 Task: Add an event with the title Lunch and Learn: Effective Presentation Techniques and Storytelling, date '2024/05/25', time 7:30 AM to 9:30 AMand add a description: In addition to the structured activities, the retreat will also include facilitated discussions and workshops on topics such as effective communication, conflict resolution, and fostering a positive team culture. These sessions will provide valuable insights and tools that team members can apply in their day-to-day work environment.Select event color  Graphite . Add location for the event as: 987 Foz do Douro, Porto, Portugal, logged in from the account softage.5@softage.netand send the event invitation to softage.3@softage.net and softage.1@softage.net. Set a reminder for the event Daily
Action: Mouse moved to (57, 153)
Screenshot: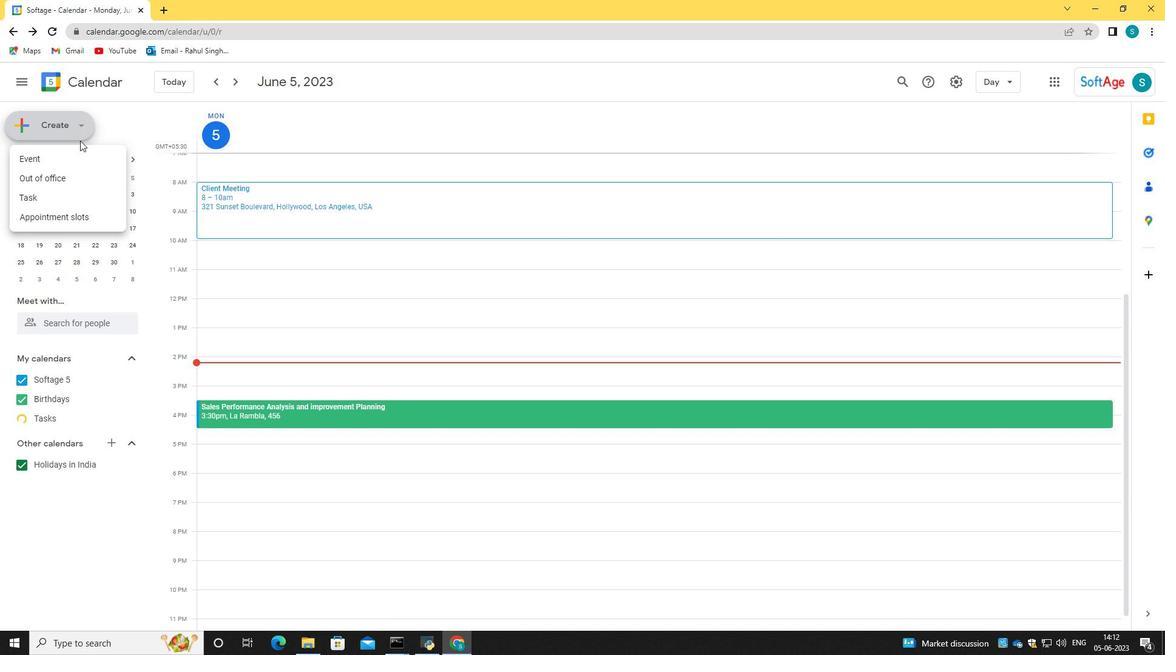 
Action: Mouse pressed left at (57, 153)
Screenshot: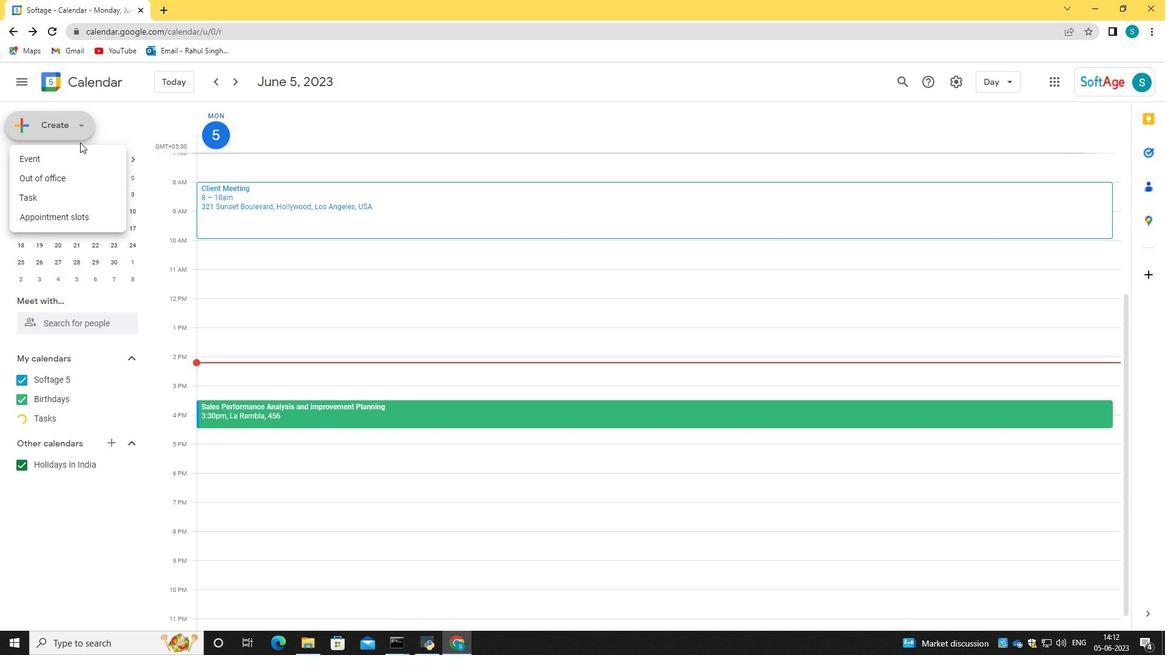 
Action: Mouse moved to (67, 139)
Screenshot: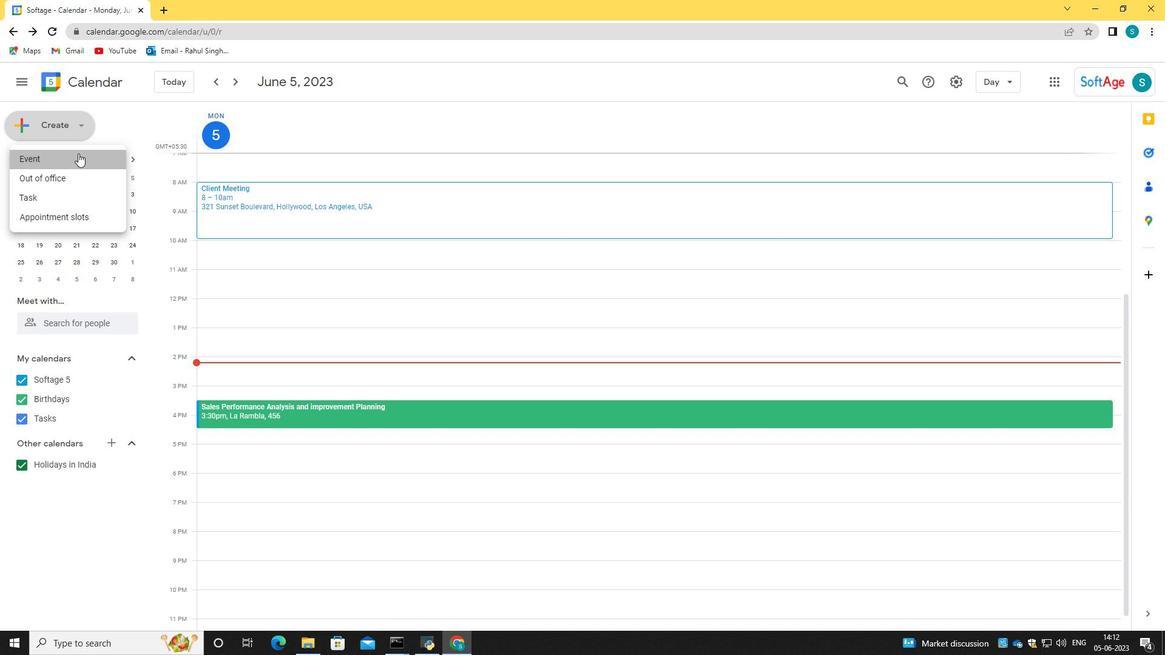 
Action: Mouse pressed left at (67, 139)
Screenshot: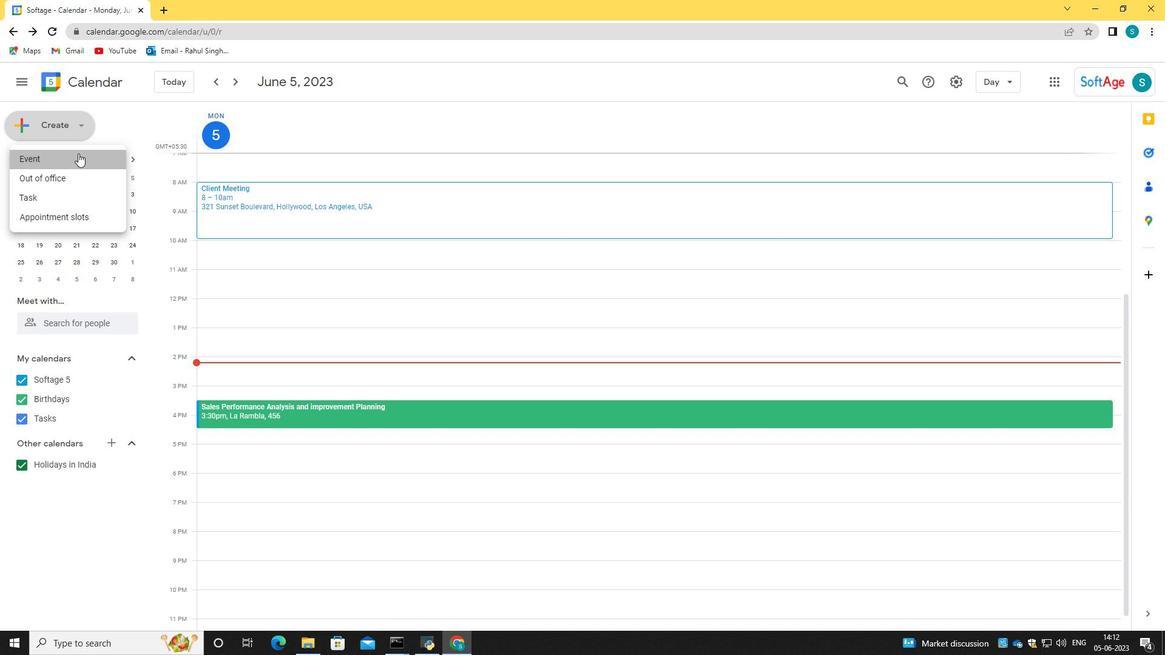 
Action: Mouse moved to (70, 159)
Screenshot: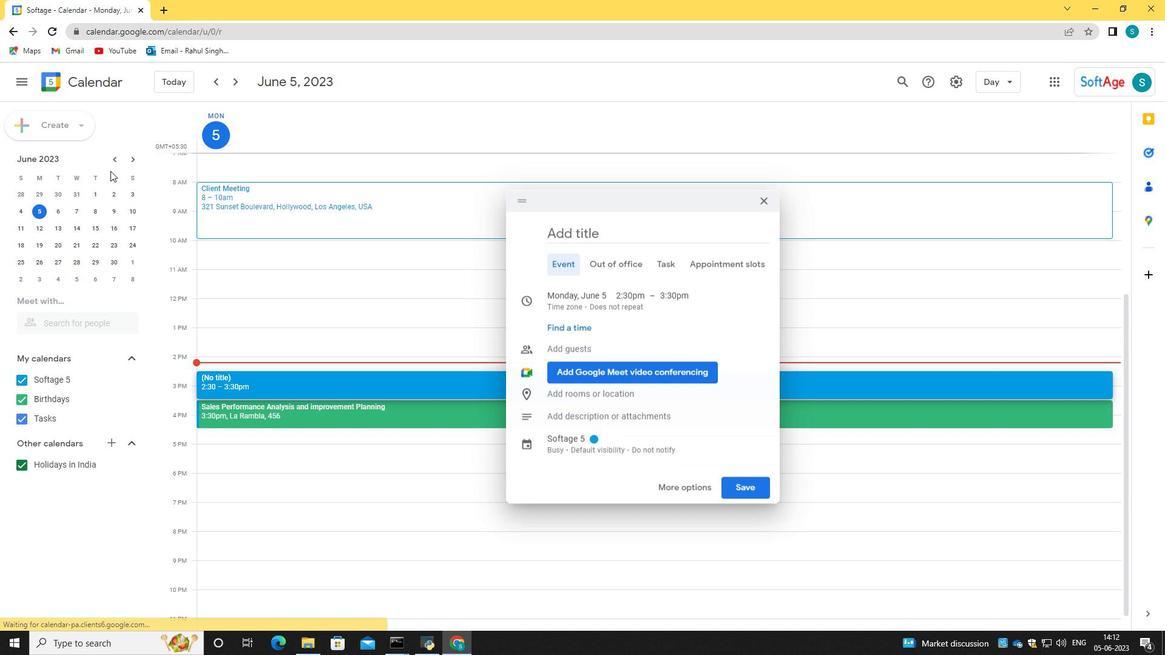 
Action: Mouse pressed left at (70, 159)
Screenshot: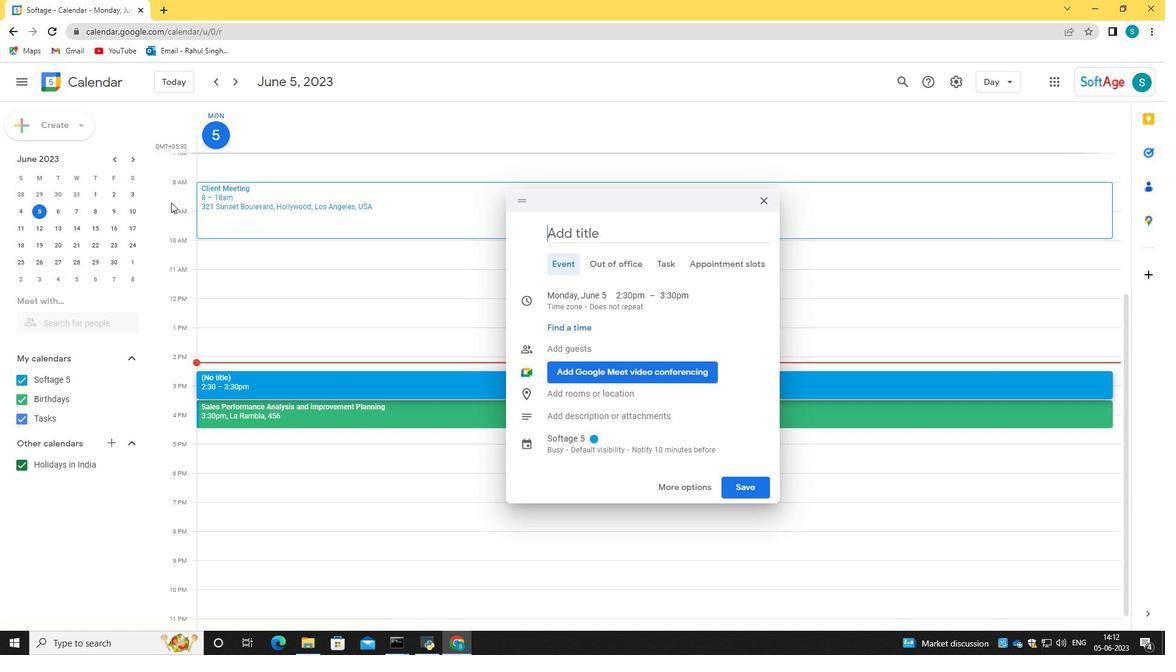 
Action: Mouse moved to (77, 126)
Screenshot: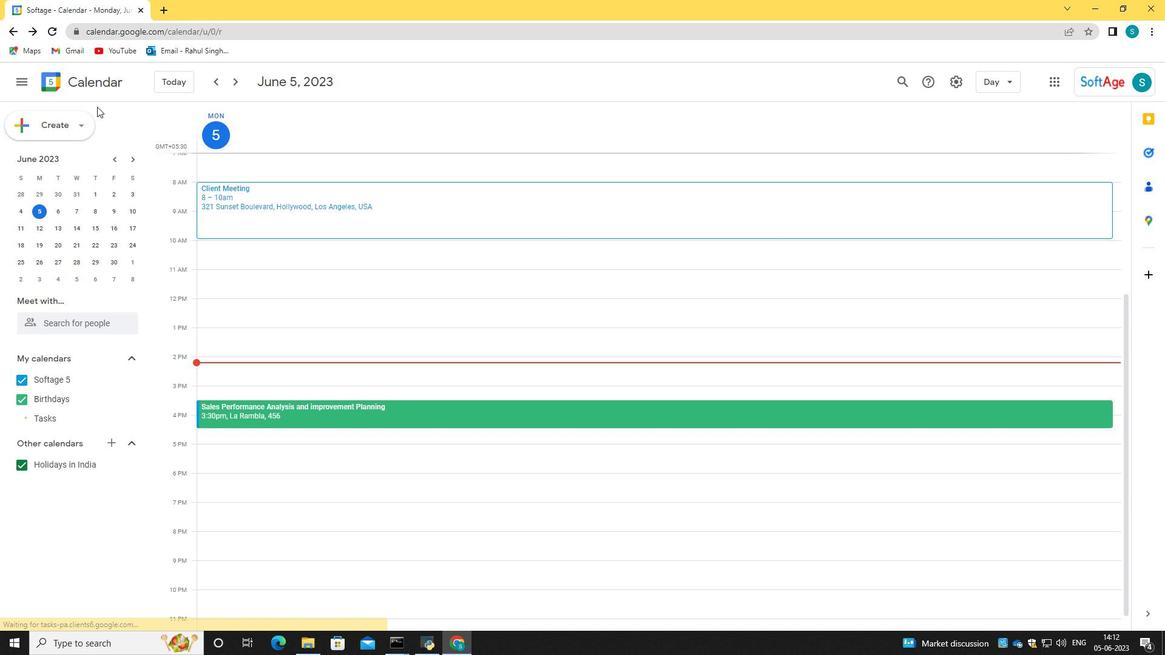 
Action: Mouse pressed left at (77, 126)
Screenshot: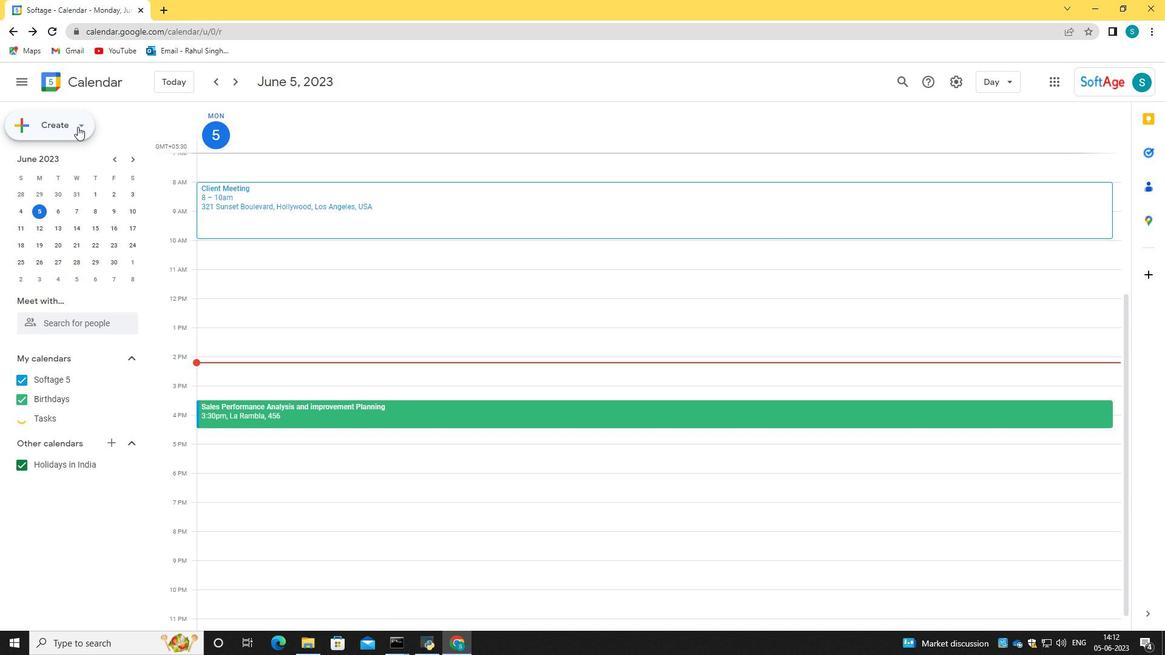 
Action: Mouse moved to (78, 153)
Screenshot: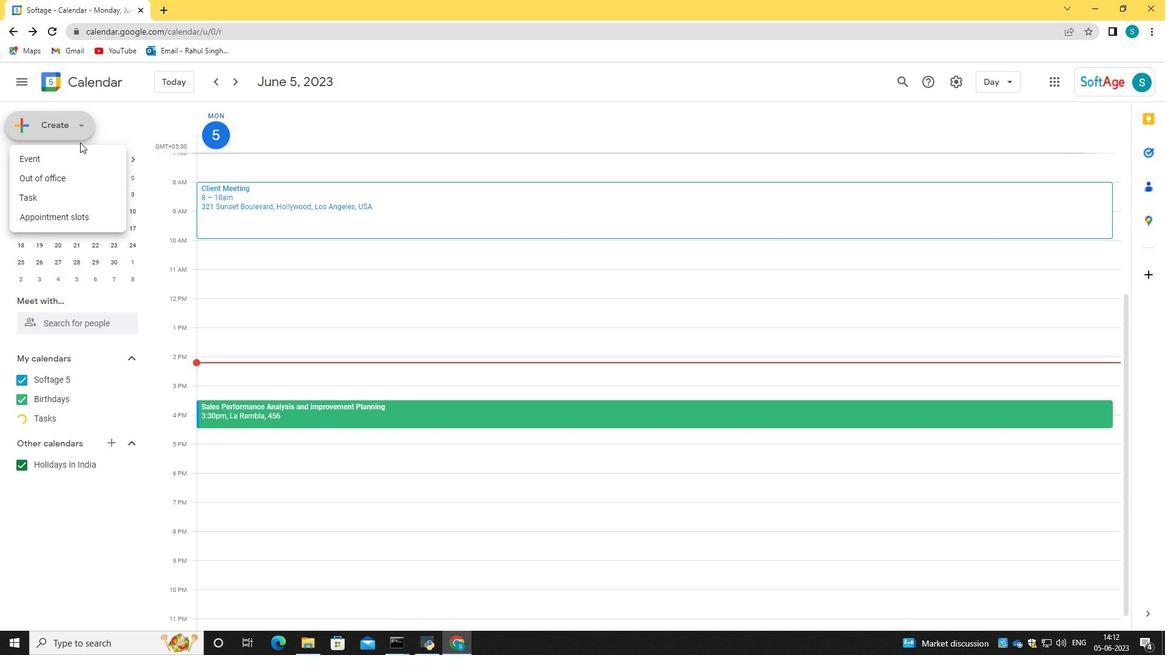 
Action: Mouse pressed left at (78, 153)
Screenshot: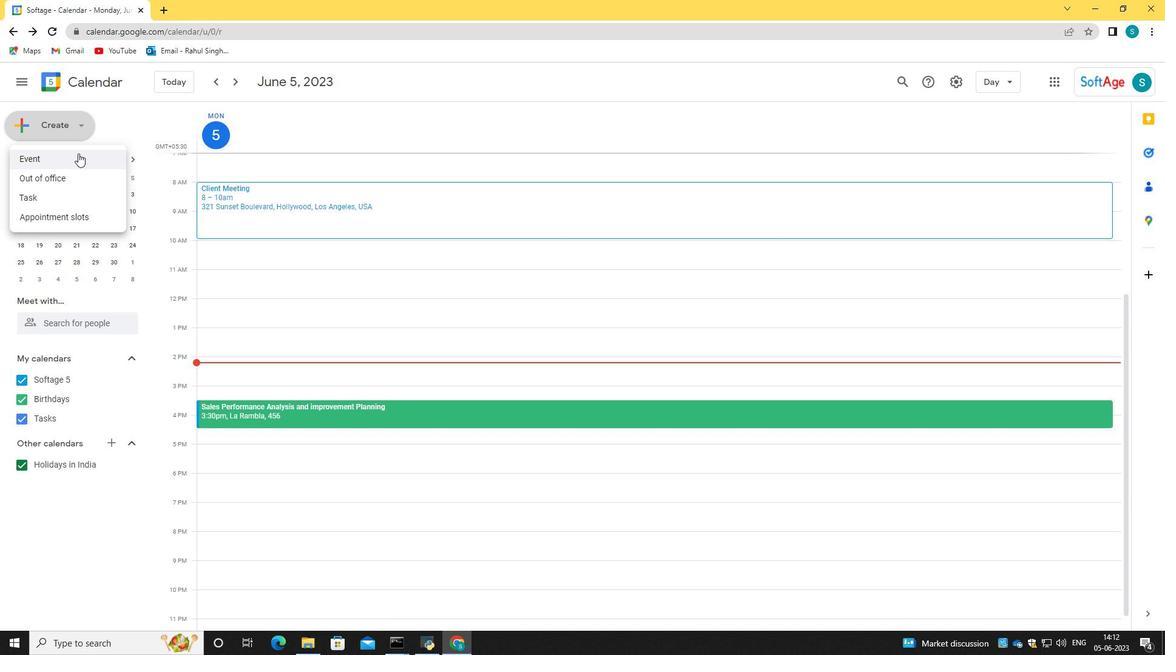 
Action: Mouse moved to (679, 492)
Screenshot: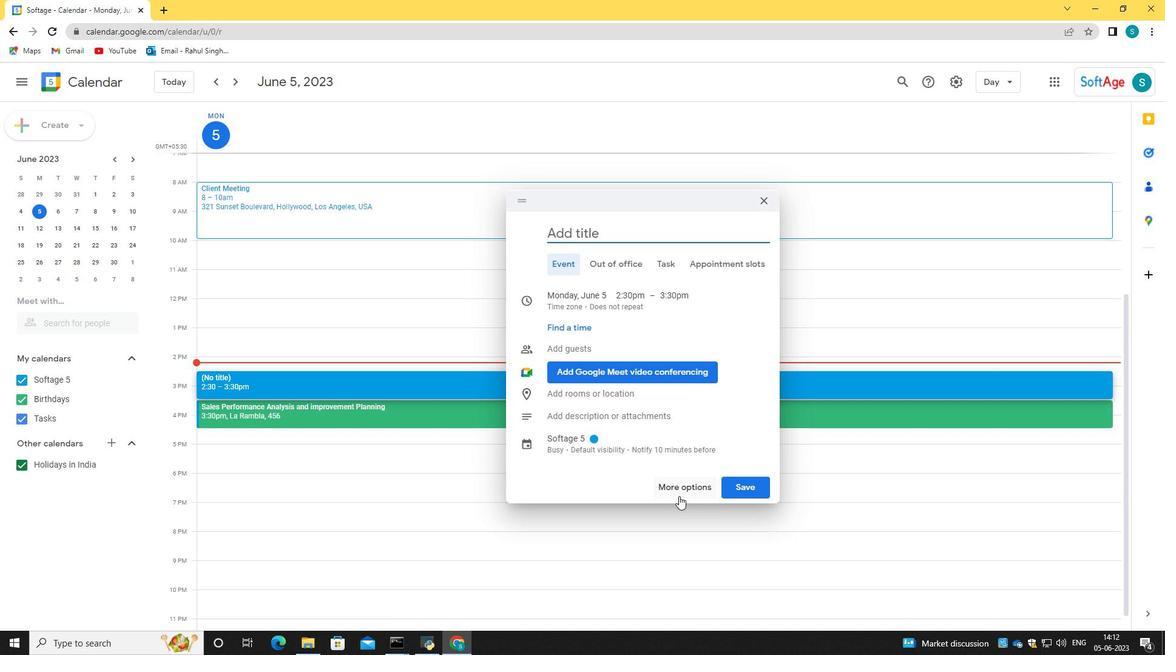 
Action: Mouse pressed left at (679, 492)
Screenshot: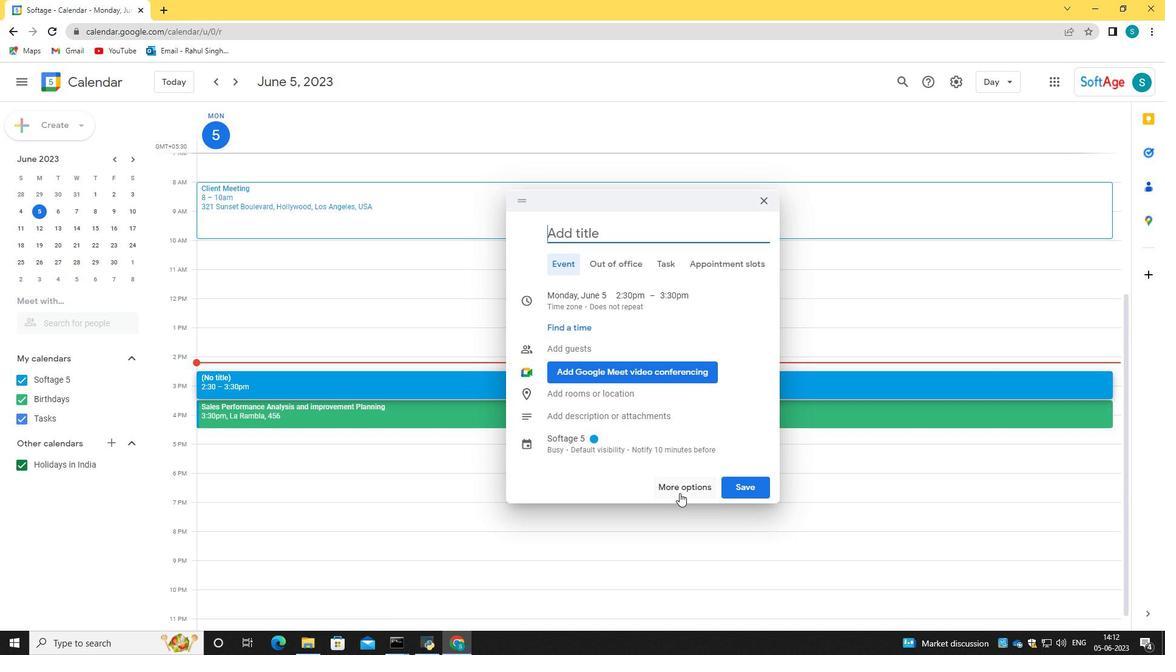 
Action: Mouse moved to (191, 87)
Screenshot: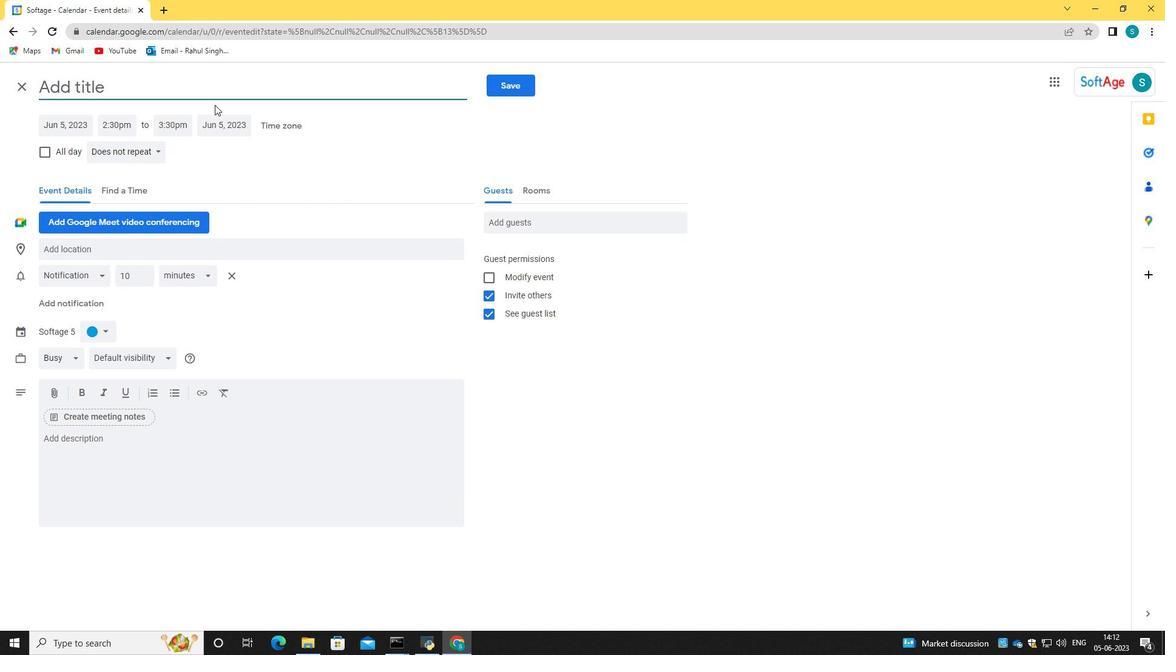 
Action: Mouse pressed left at (191, 87)
Screenshot: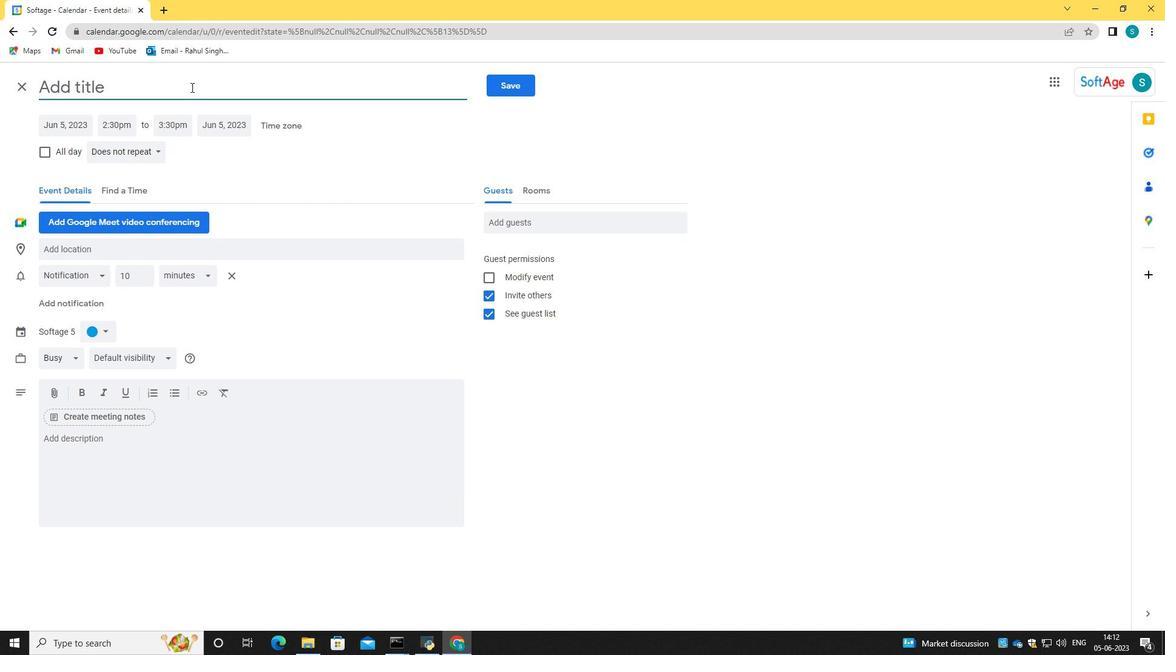 
Action: Key pressed <Key.caps_lock>L<Key.caps_lock>unch<Key.space>and<Key.space><Key.caps_lock>L<Key.caps_lock>earn<Key.shift_r>:<Key.space><Key.caps_lock>E<Key.caps_lock>ffective<Key.space><Key.caps_lock>P<Key.caps_lock>resentation<Key.space><Key.caps_lock>T<Key.caps_lock>echniques<Key.space>and<Key.space><Key.caps_lock>ST<Key.backspace><Key.caps_lock>torytelling
Screenshot: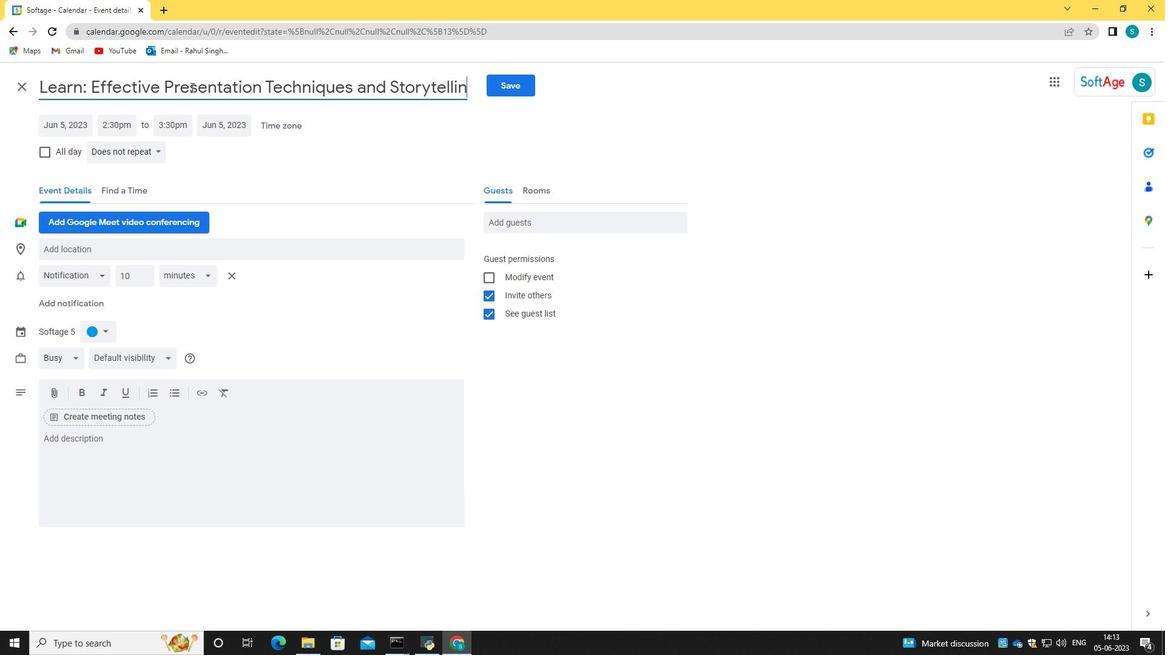 
Action: Mouse moved to (57, 121)
Screenshot: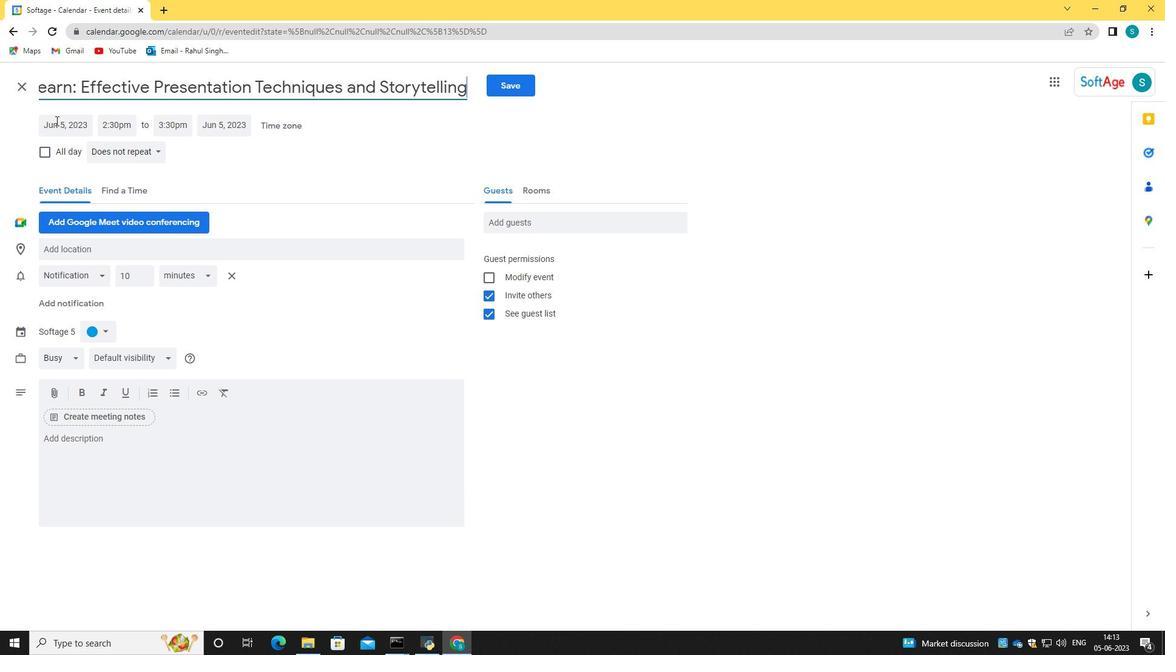 
Action: Mouse pressed left at (57, 121)
Screenshot: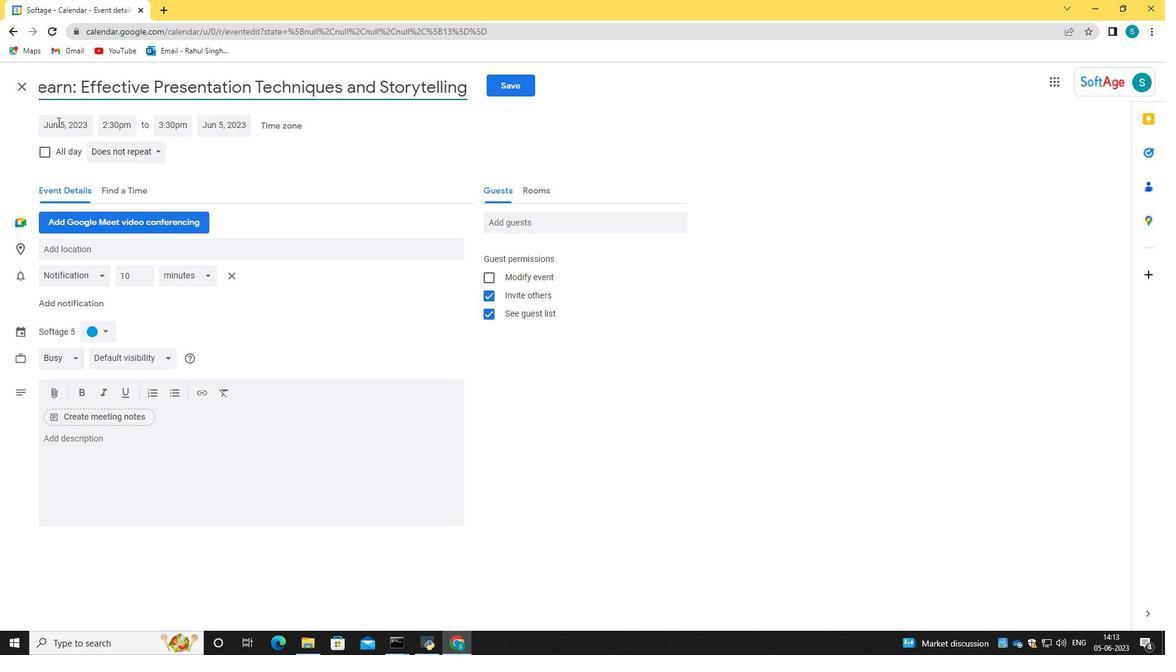 
Action: Key pressed 2024/05/25<Key.tab>07<Key.shift_r>:30<Key.space>am<Key.tab>09<Key.shift_r>:30<Key.space>am
Screenshot: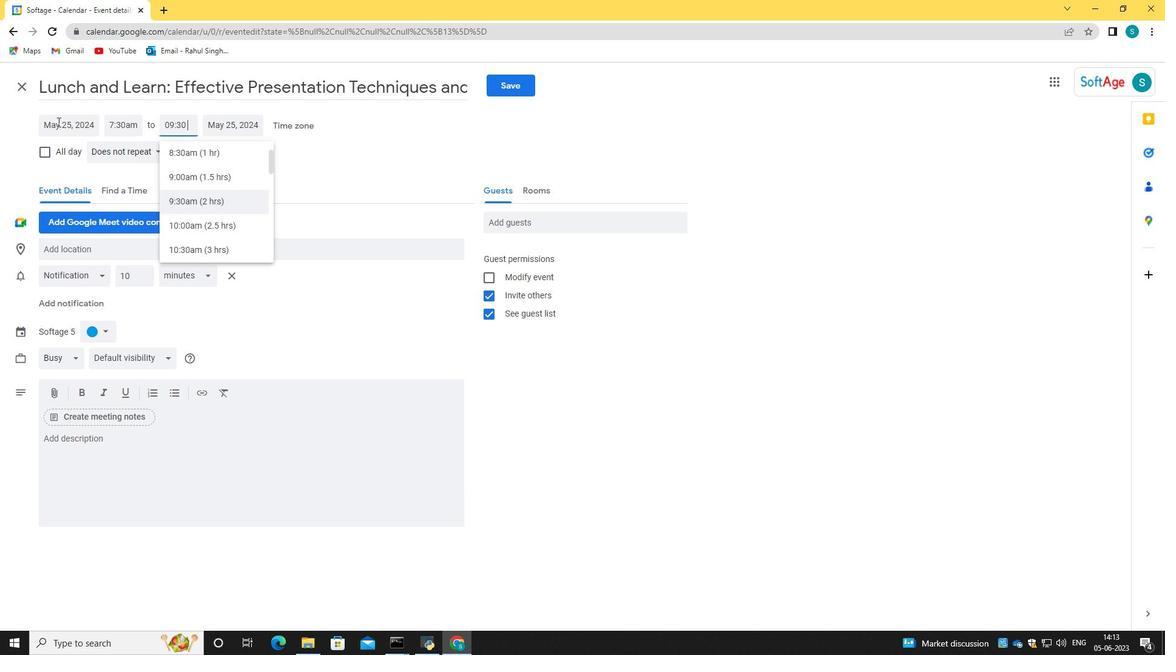 
Action: Mouse moved to (209, 206)
Screenshot: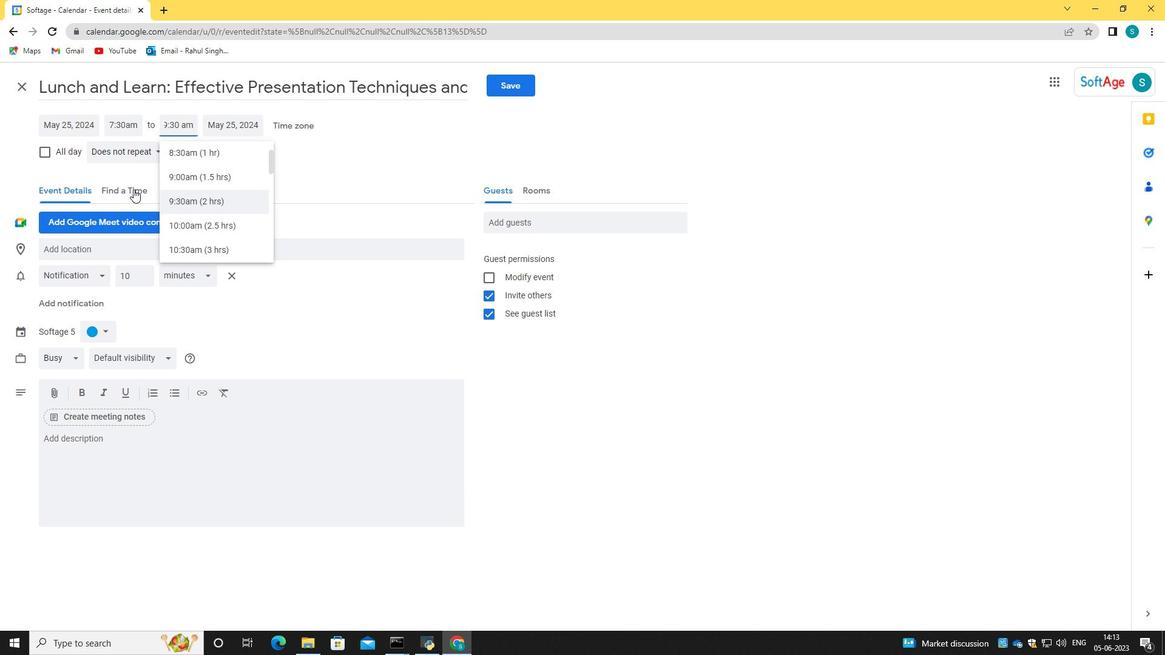 
Action: Mouse pressed left at (209, 206)
Screenshot: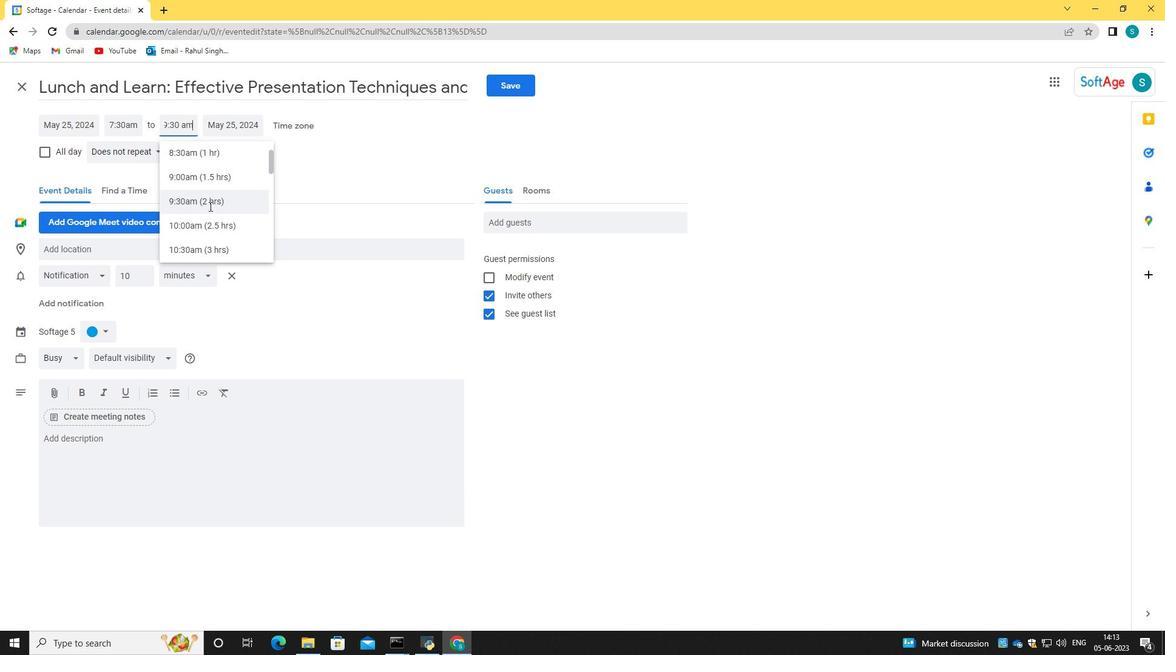 
Action: Mouse moved to (282, 149)
Screenshot: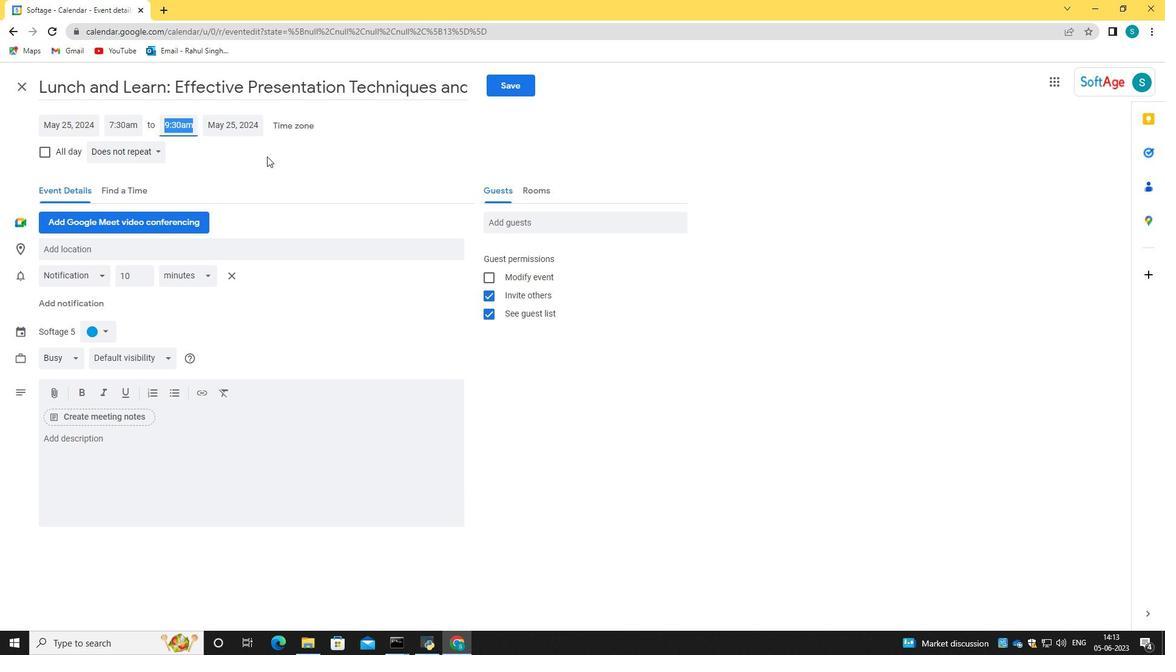 
Action: Mouse pressed left at (282, 149)
Screenshot: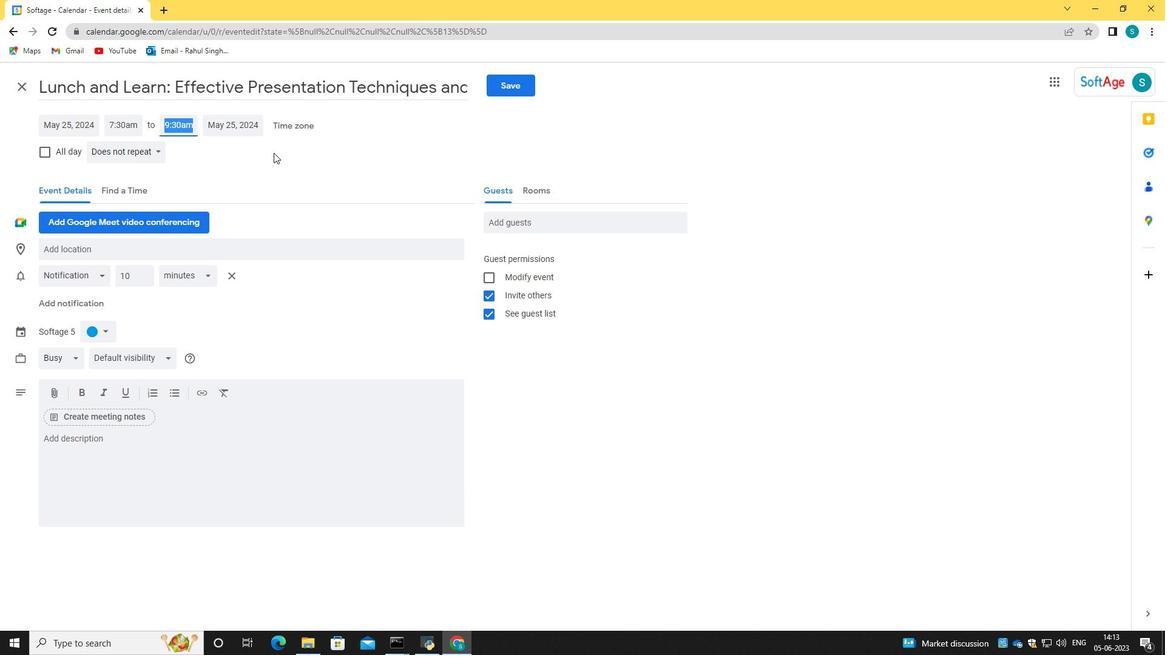 
Action: Mouse moved to (159, 483)
Screenshot: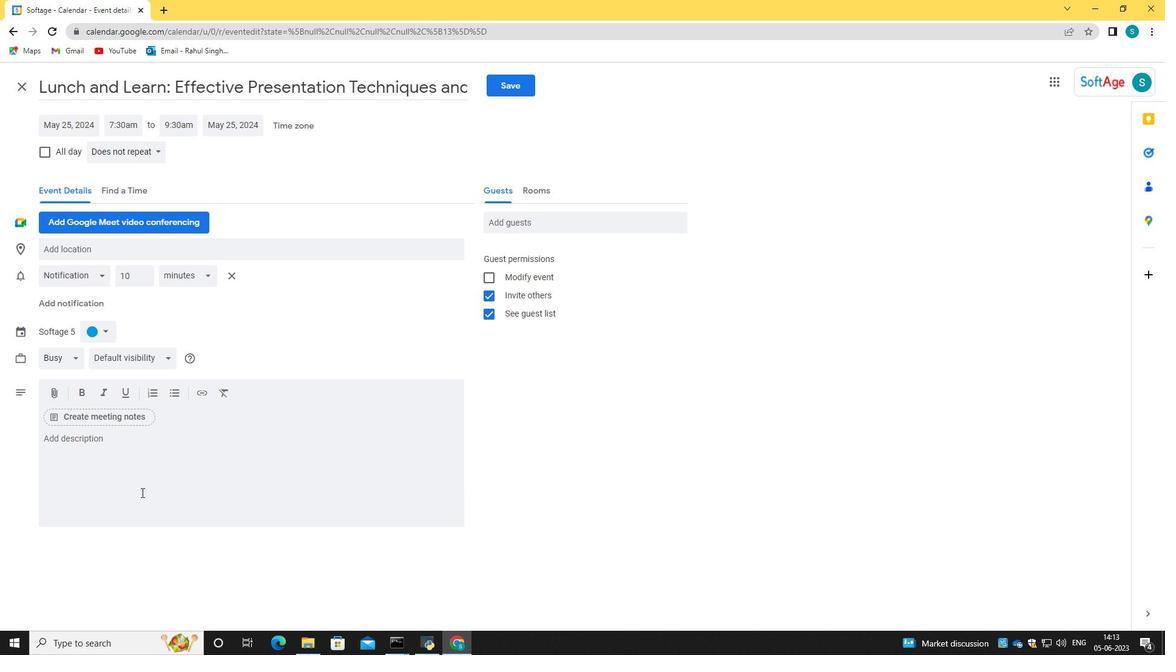 
Action: Mouse pressed left at (159, 483)
Screenshot: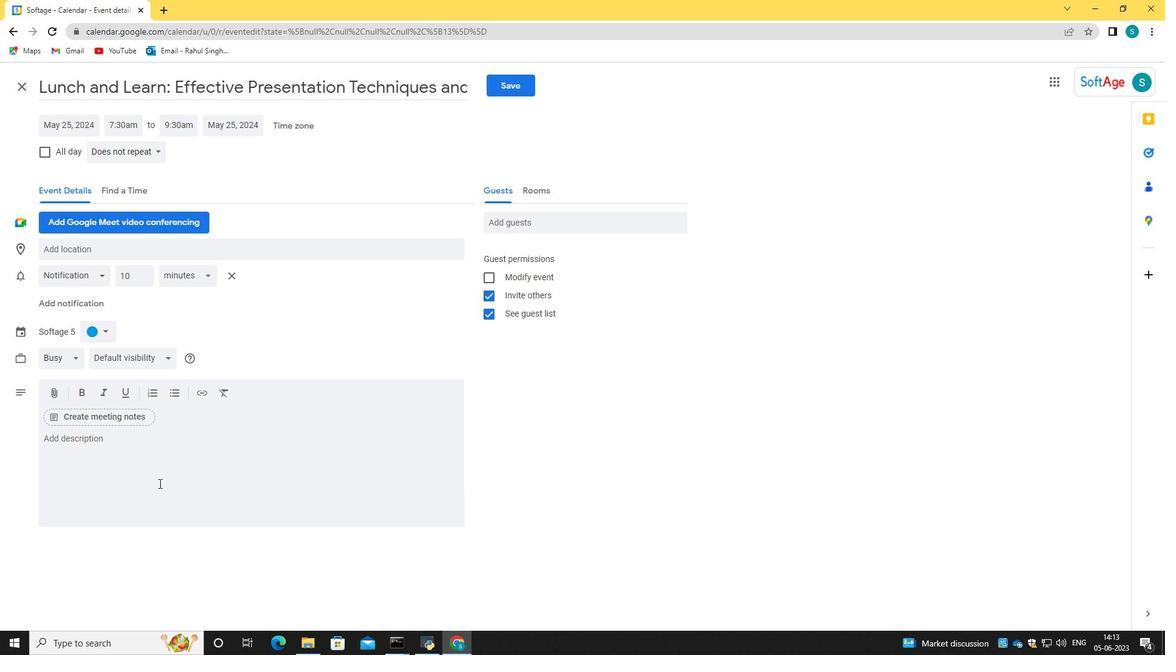 
Action: Key pressed <Key.caps_lock><Key.caps_lock>i<Key.caps_lock><Key.backspace>I<Key.caps_lock>n<Key.space>addition<Key.space><Key.space>to<Key.space>the<Key.space>stu<Key.backspace>ructured<Key.space>activities<Key.space><Key.backspace>,<Key.space>the<Key.space>retreat<Key.space>will<Key.space>also<Key.space>include<Key.space>facilitated<Key.space>discussion<Key.space>and<Key.space>workshop<Key.space>on<Key.space>topics<Key.space>such<Key.space>as<Key.space>effective<Key.space>communication,<Key.space>conflict<Key.space>resolution,<Key.space>and<Key.space>fostering<Key.space>a<Key.space>posti<Key.backspace><Key.backspace>itive<Key.space>team<Key.space>culture.<Key.space><Key.caps_lock>T<Key.caps_lock>hese<Key.space>session<Key.space>will<Key.space>provide<Key.space>valueable<Key.space>insi<Key.backspace><Key.backspace><Key.backspace><Key.backspace><Key.backspace><Key.backspace><Key.backspace><Key.backspace><Key.backspace><Key.backspace>able<Key.space>insights<Key.space>and<Key.space>tools<Key.space>that<Key.space>team<Key.space>members<Key.space>can<Key.space><Key.space>applu<Key.space>in<Key.space><Key.backspace><Key.backspace><Key.backspace><Key.backspace><Key.backspace>y<Key.space>in<Key.space>their<Key.space>day<Key.space>to<Key.space>day<Key.space>work<Key.space>environment.
Screenshot: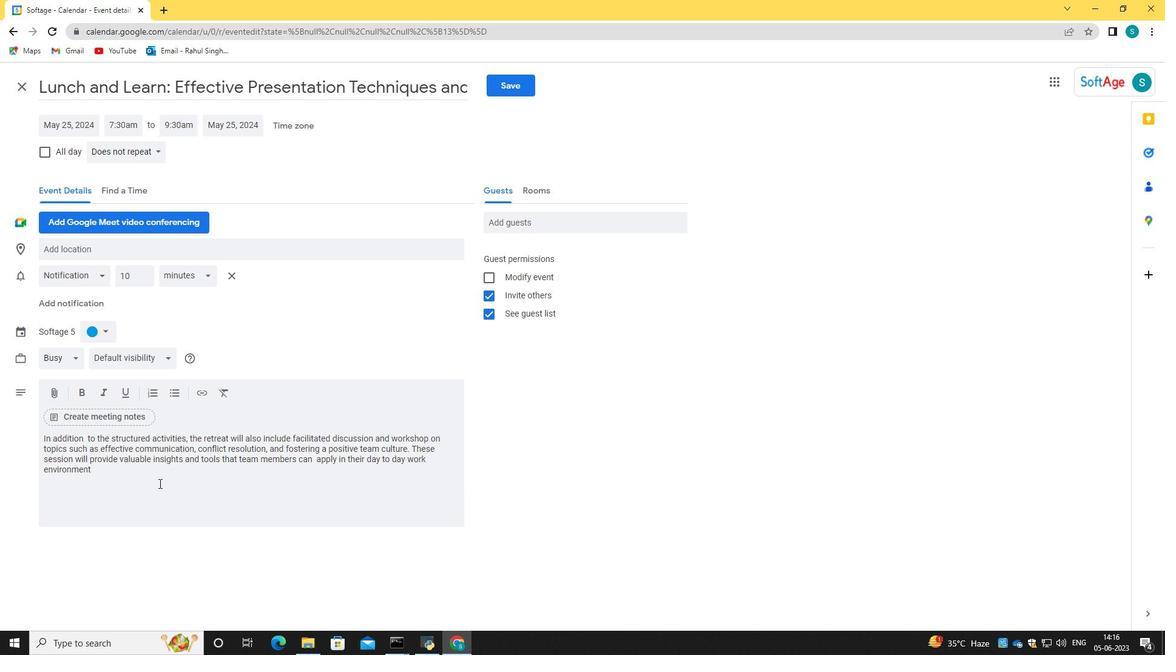 
Action: Mouse moved to (106, 336)
Screenshot: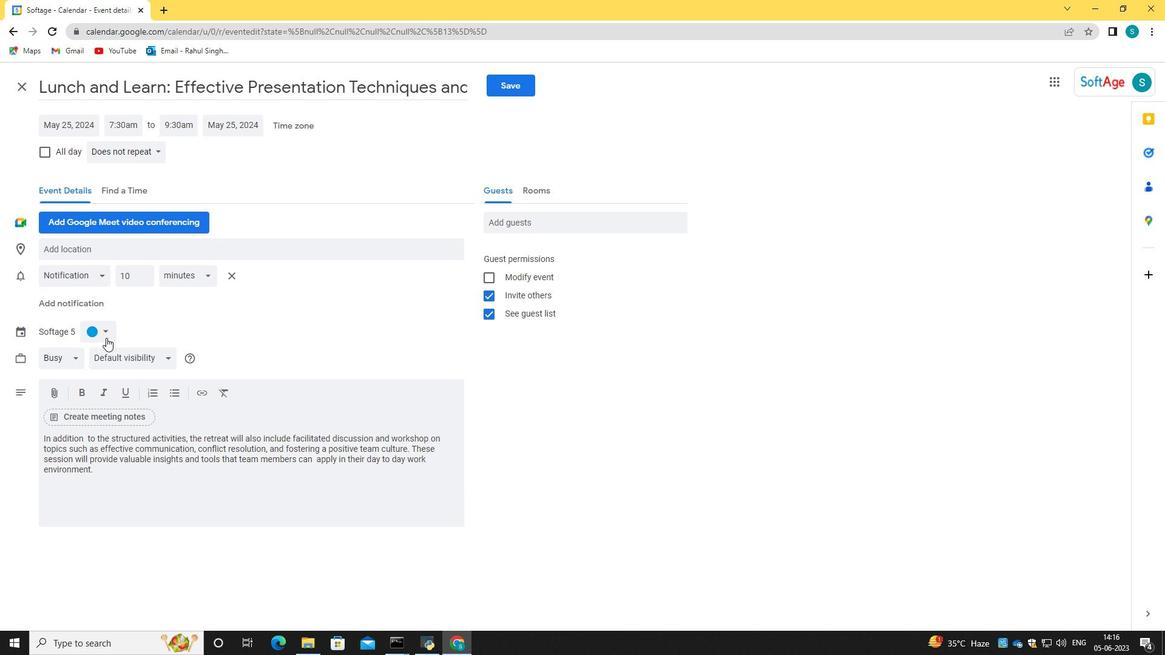 
Action: Mouse pressed left at (106, 336)
Screenshot: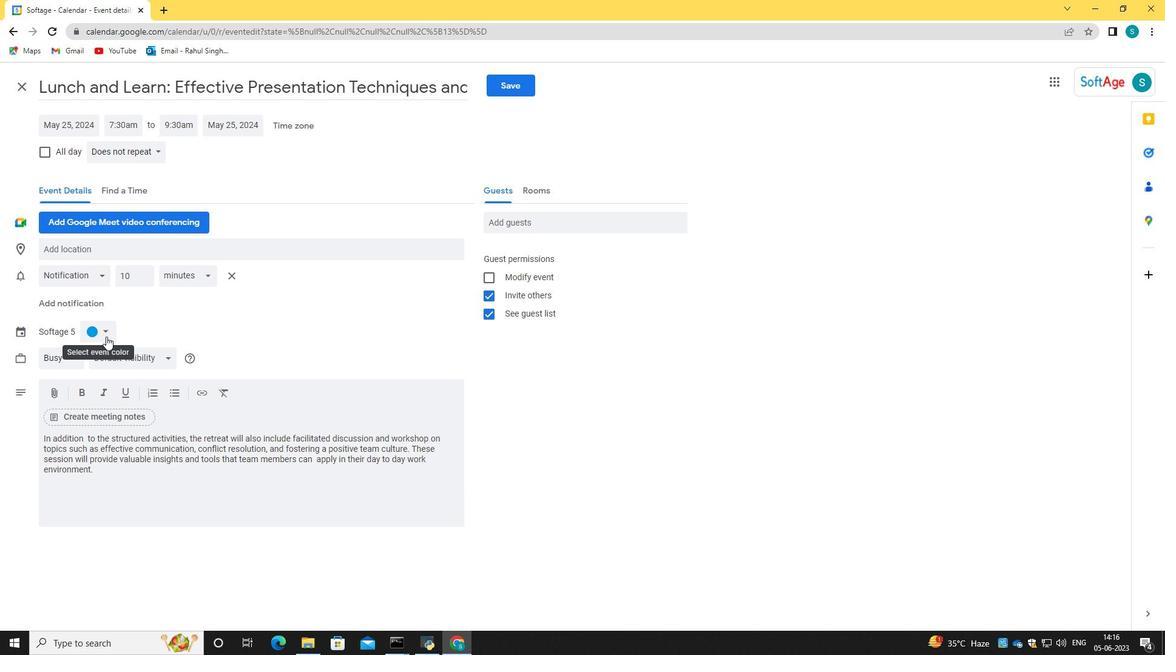 
Action: Mouse moved to (85, 404)
Screenshot: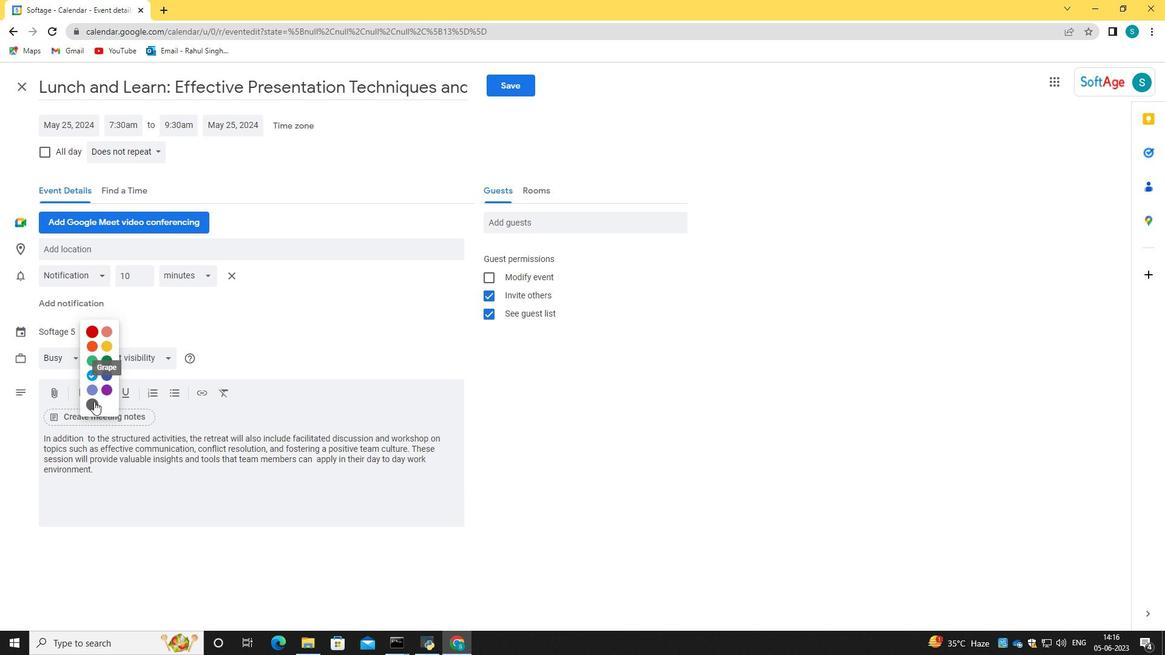 
Action: Mouse pressed left at (85, 404)
Screenshot: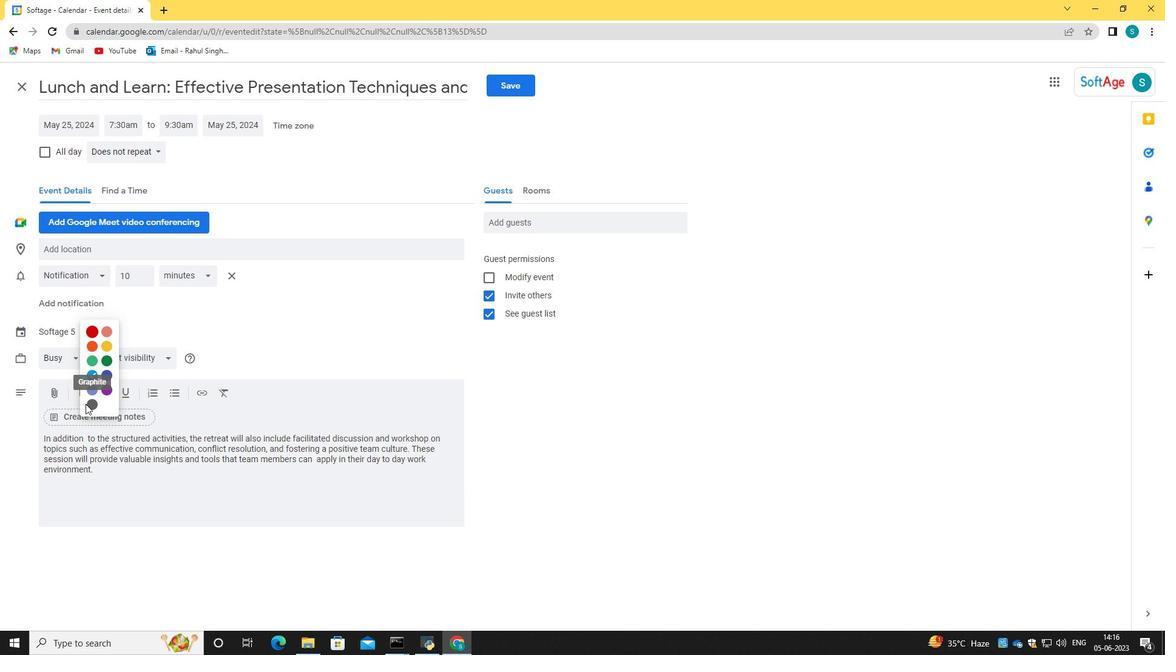 
Action: Mouse moved to (94, 407)
Screenshot: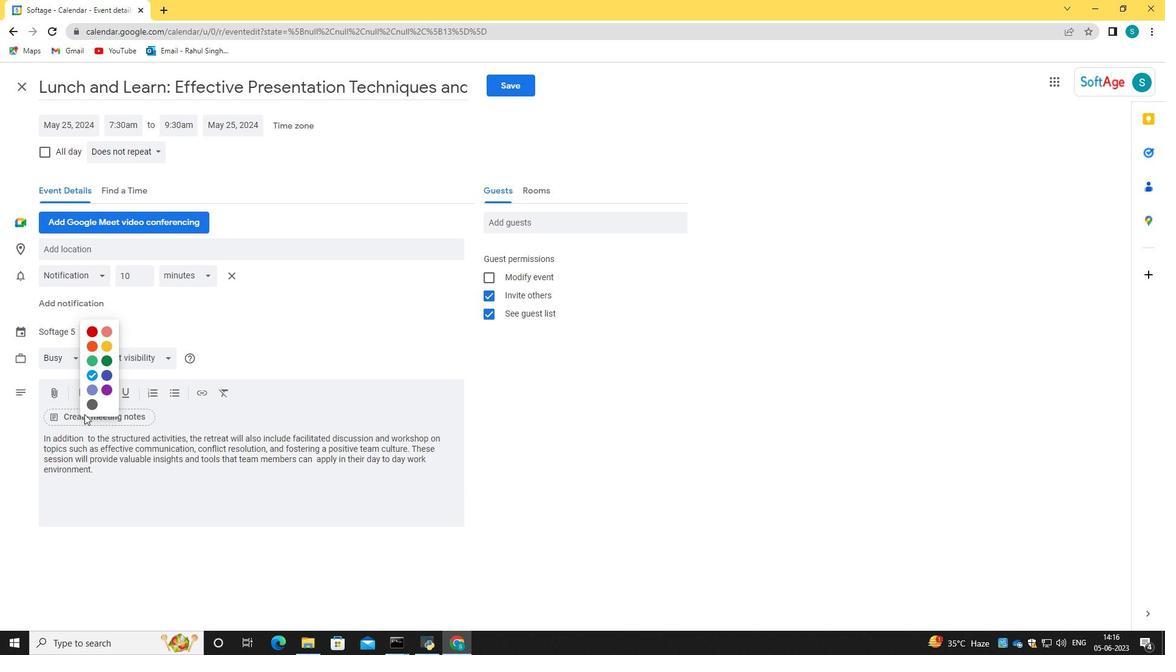 
Action: Mouse pressed left at (94, 407)
Screenshot: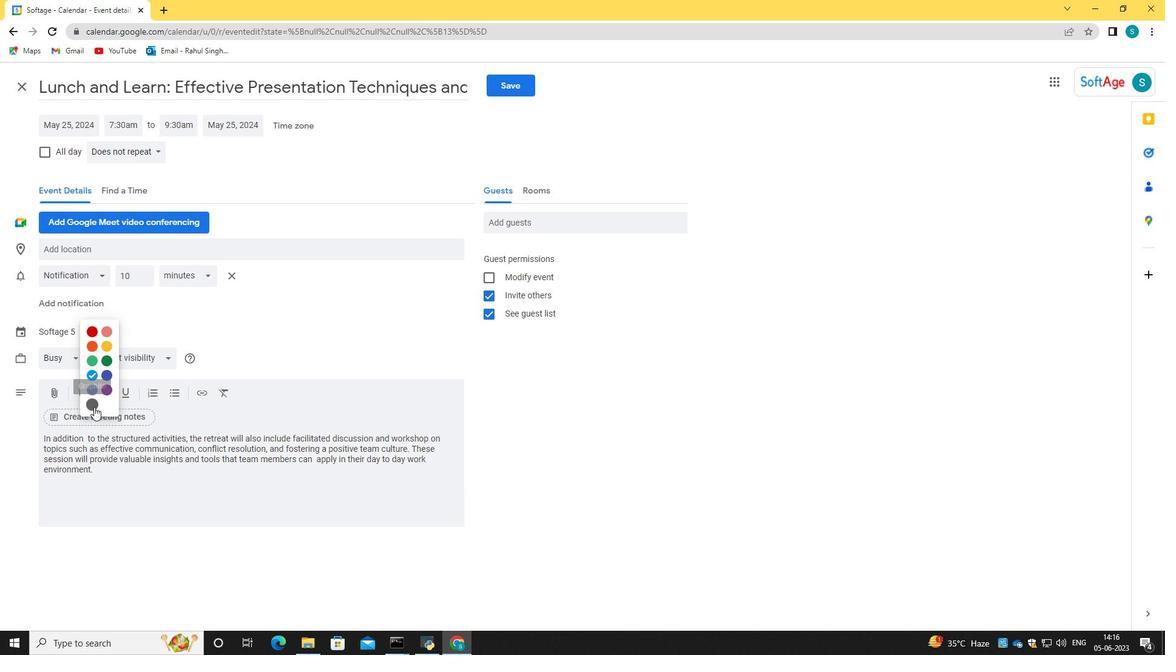 
Action: Mouse moved to (133, 249)
Screenshot: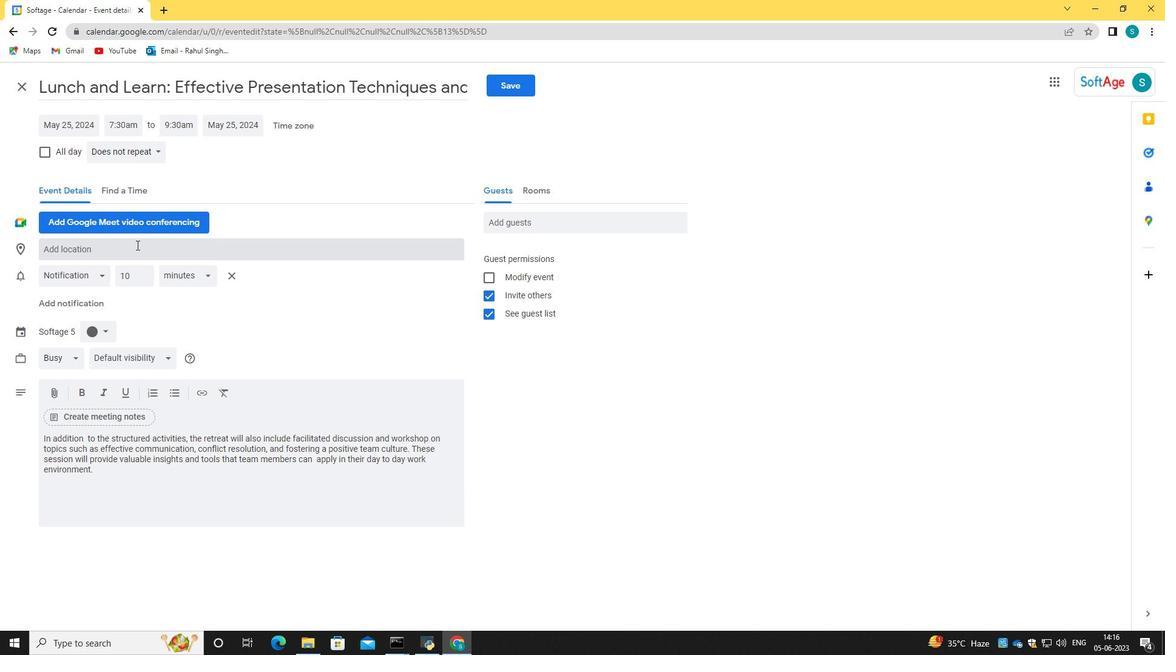 
Action: Mouse pressed left at (133, 249)
Screenshot: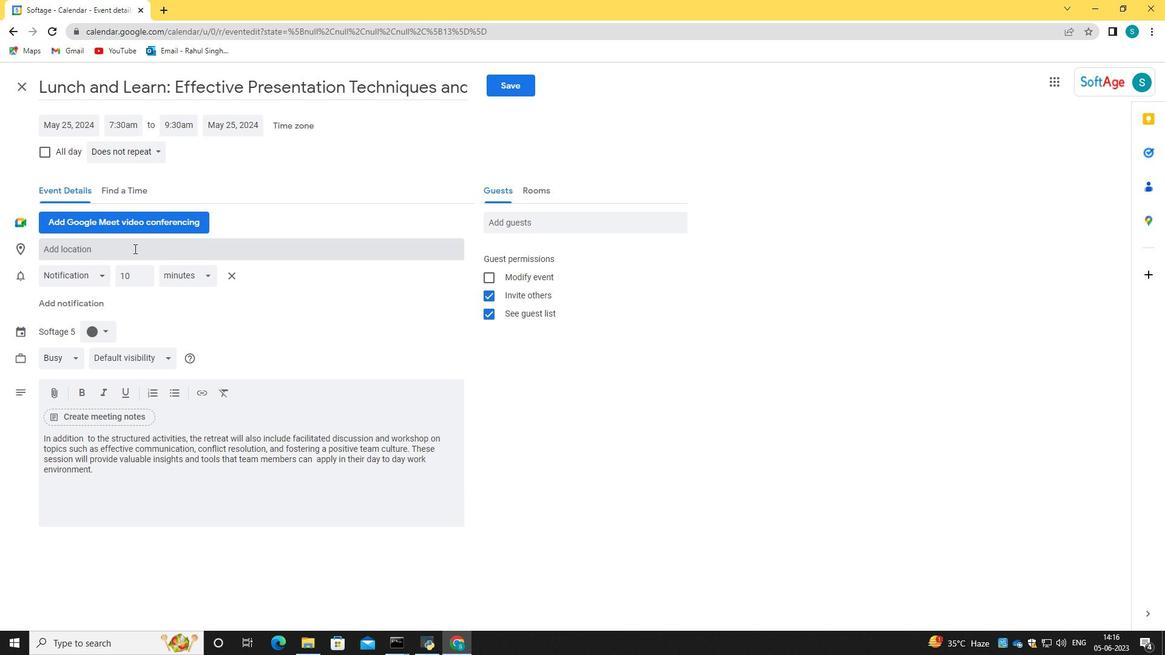 
Action: Key pressed 987<Key.space><Key.caps_lock>F<Key.caps_lock>oz<Key.space>do<Key.space><Key.caps_lock>D<Key.caps_lock>ouro,<Key.space><Key.caps_lock>P<Key.caps_lock>orto,<Key.space><Key.caps_lock>P<Key.caps_lock>ortugal<Key.enter>
Screenshot: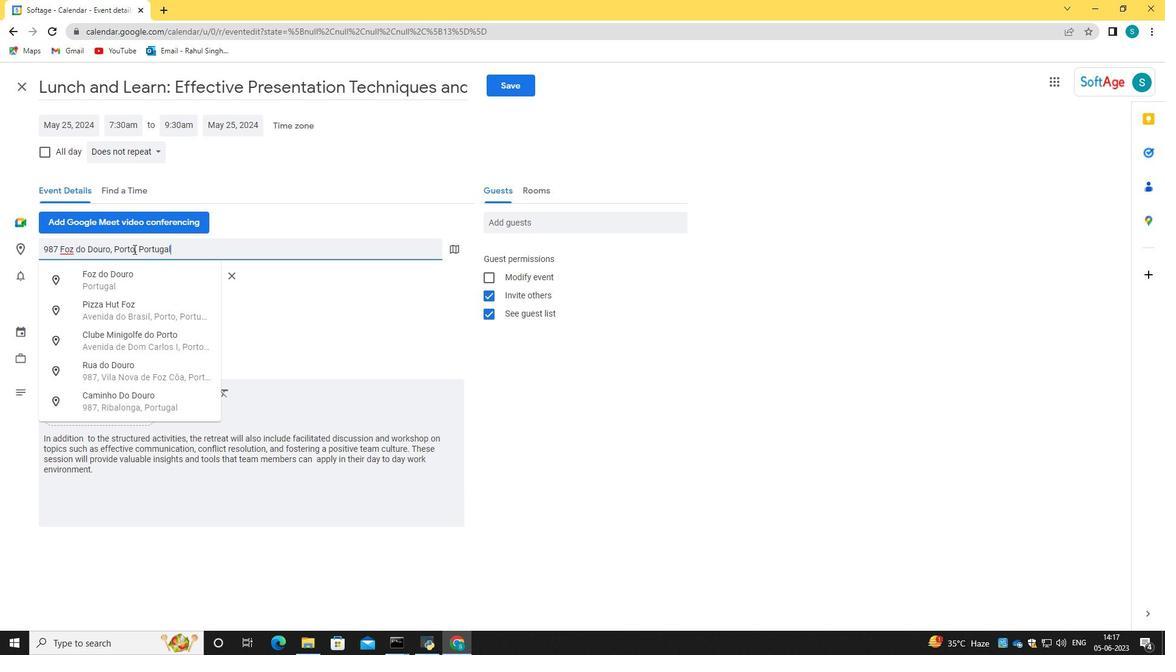 
Action: Mouse moved to (532, 226)
Screenshot: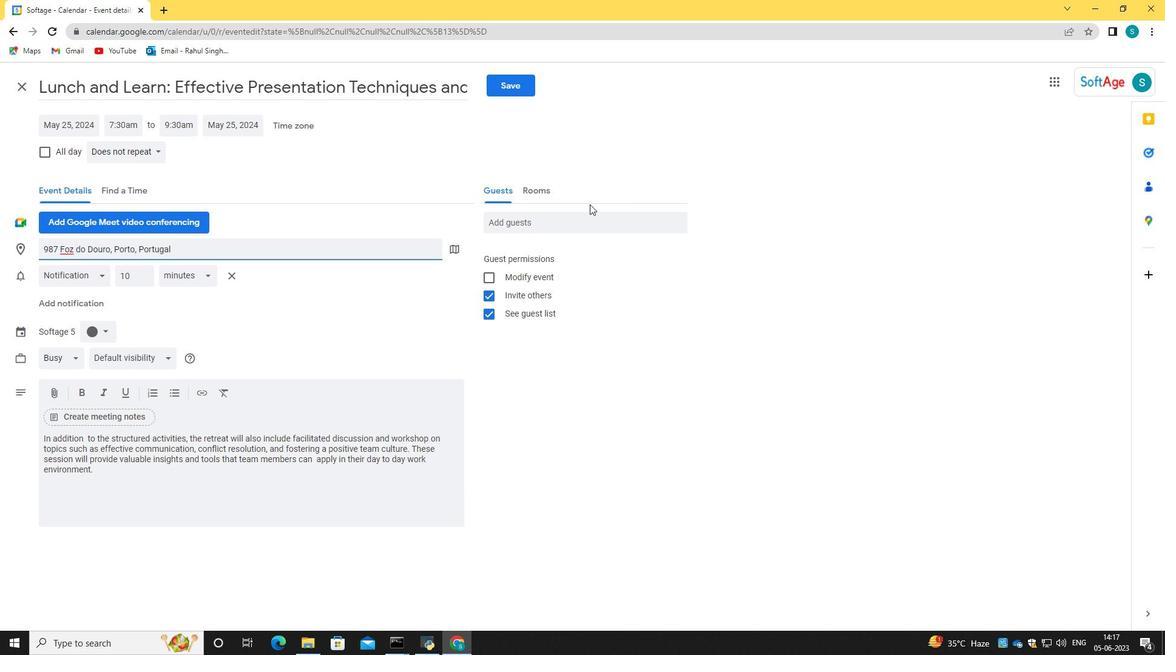 
Action: Mouse pressed left at (532, 226)
Screenshot: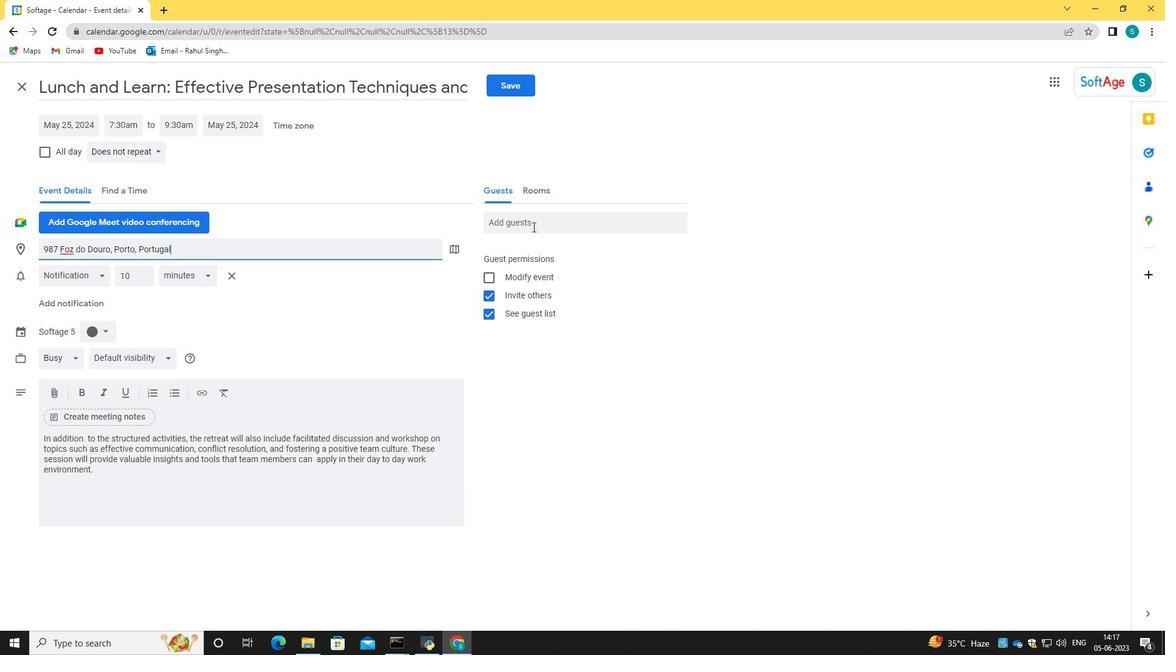 
Action: Key pressed softage,<Key.backspace>/<Key.backspace>.3<Key.shift>@softage.net<Key.tab>softage.1<Key.shift>@softage.net
Screenshot: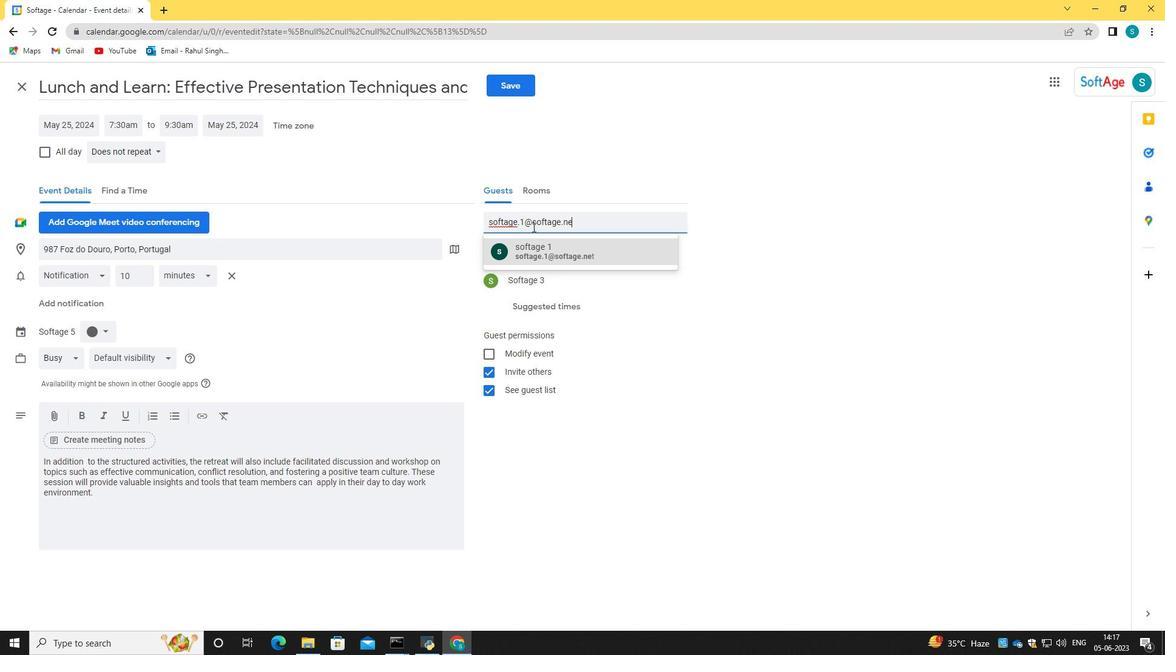 
Action: Mouse moved to (540, 250)
Screenshot: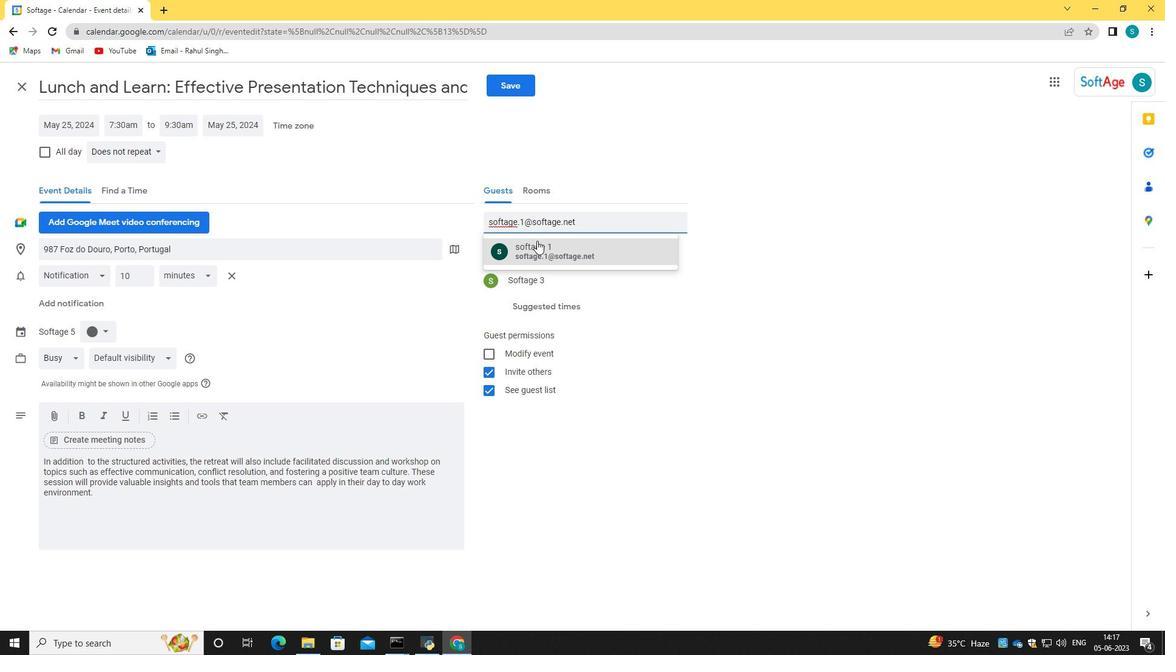 
Action: Mouse pressed left at (540, 250)
Screenshot: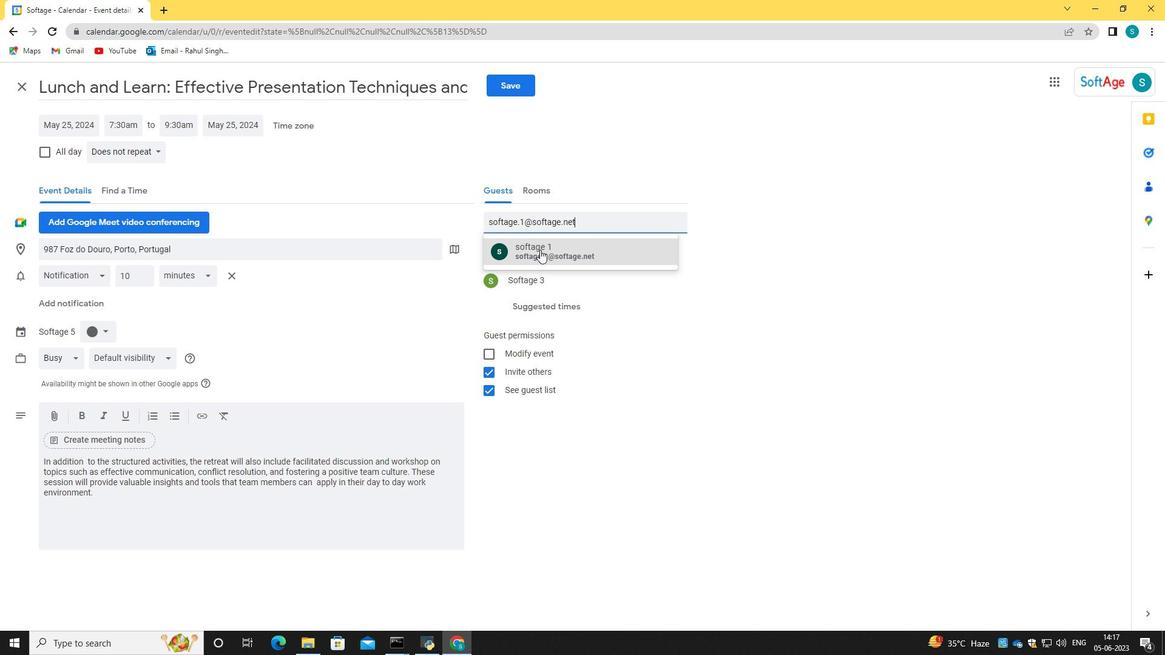 
Action: Mouse moved to (154, 150)
Screenshot: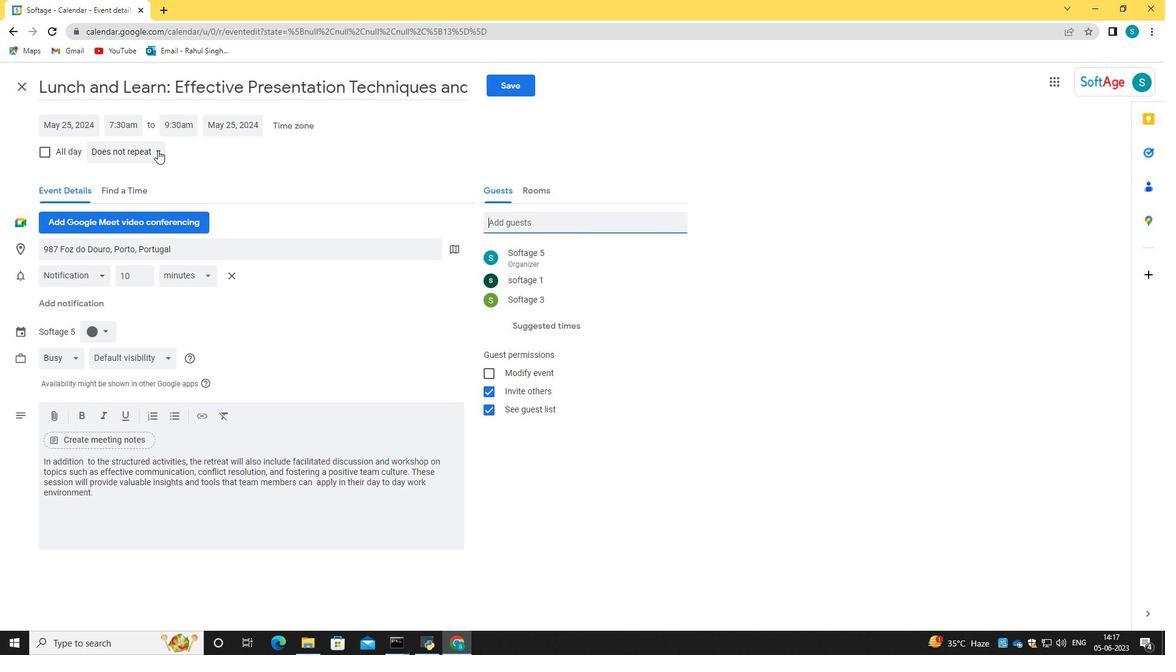 
Action: Mouse pressed left at (154, 150)
Screenshot: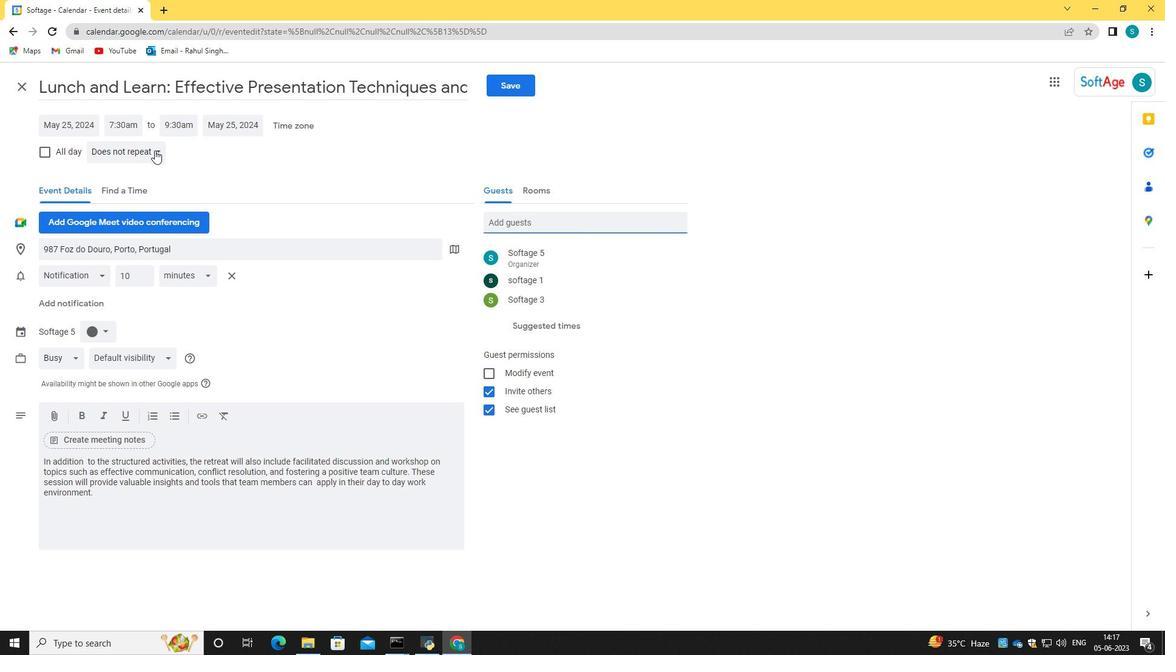 
Action: Mouse moved to (156, 178)
Screenshot: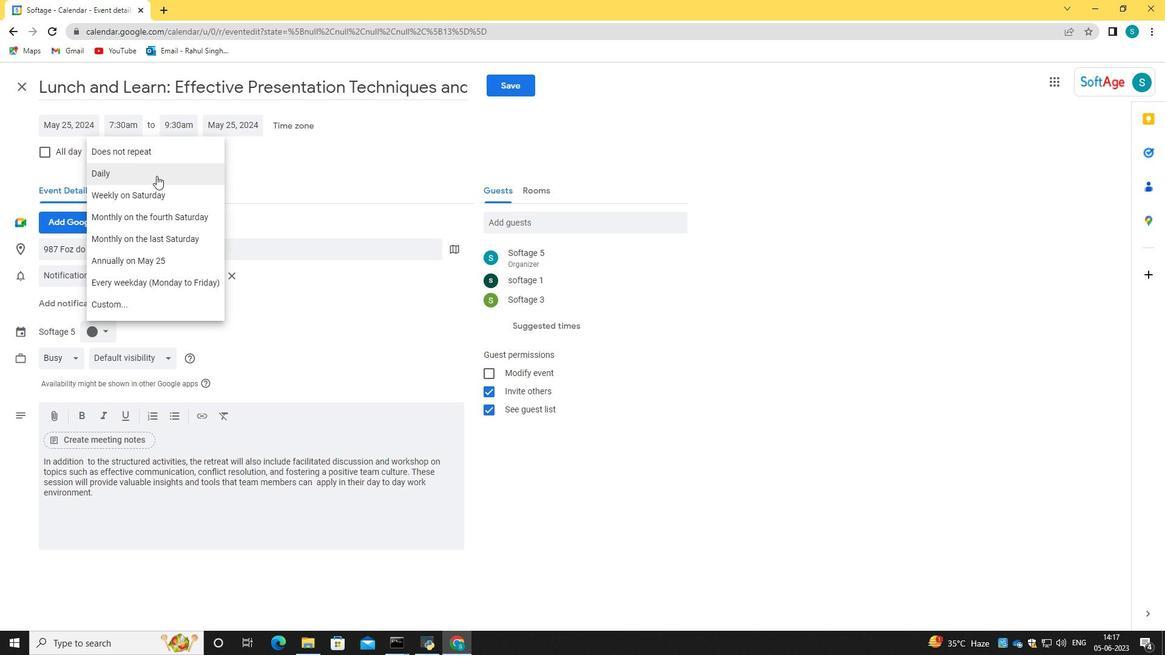 
Action: Mouse pressed left at (156, 178)
Screenshot: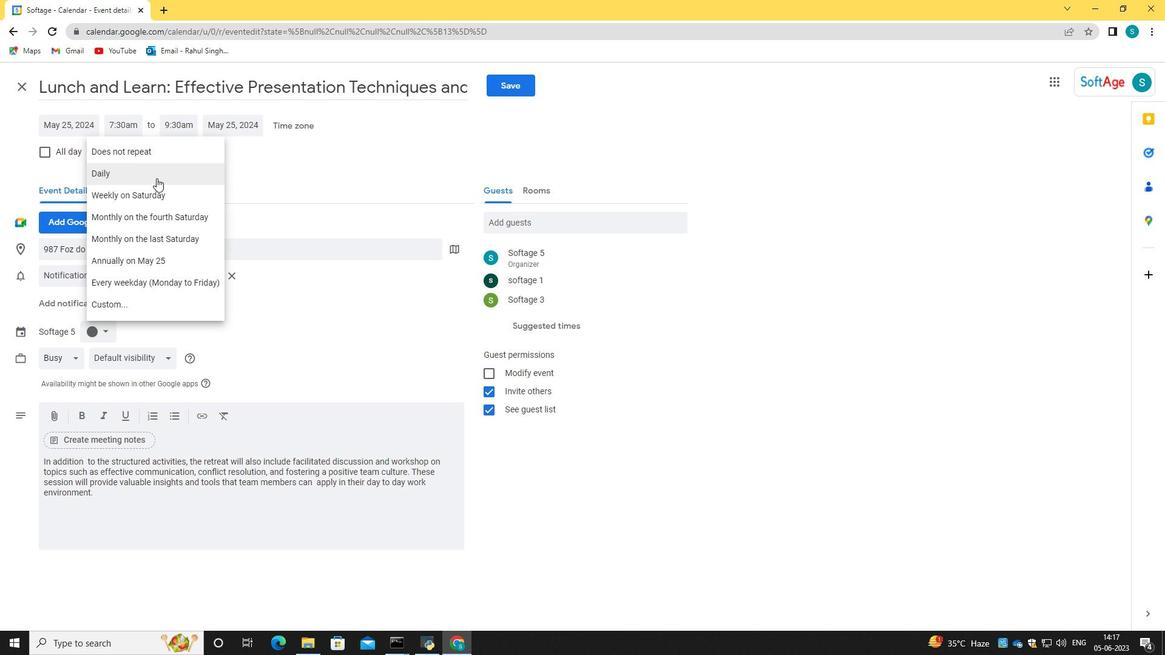 
Action: Mouse moved to (522, 84)
Screenshot: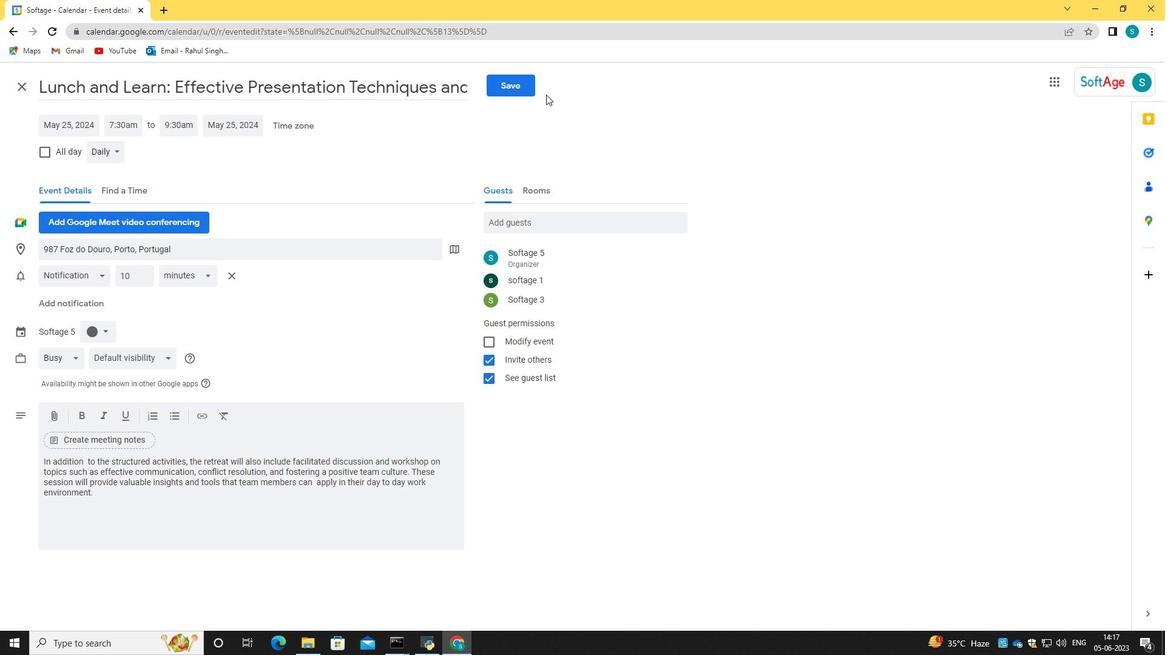 
Action: Mouse pressed left at (522, 84)
Screenshot: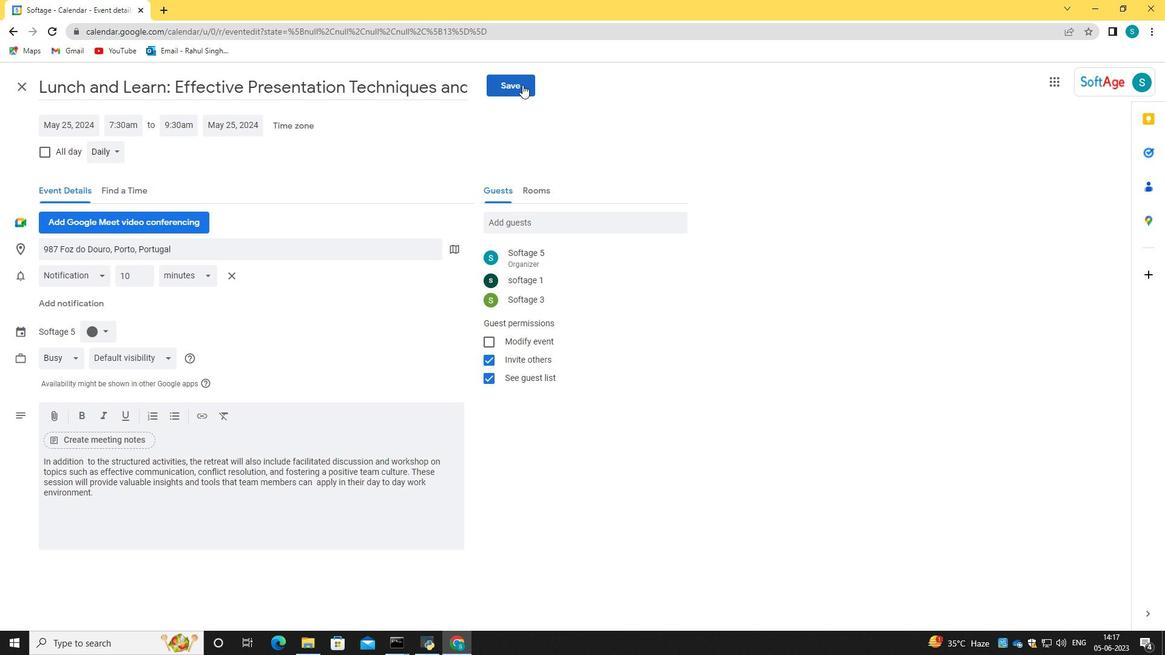 
Action: Mouse moved to (703, 378)
Screenshot: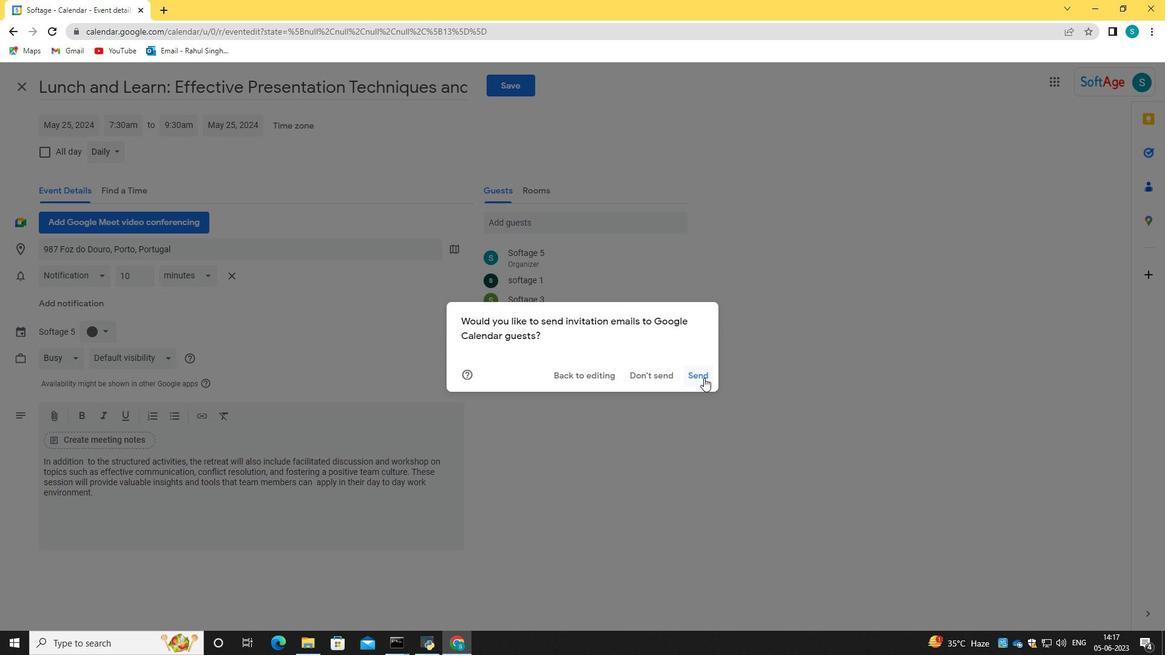 
Action: Mouse pressed left at (703, 378)
Screenshot: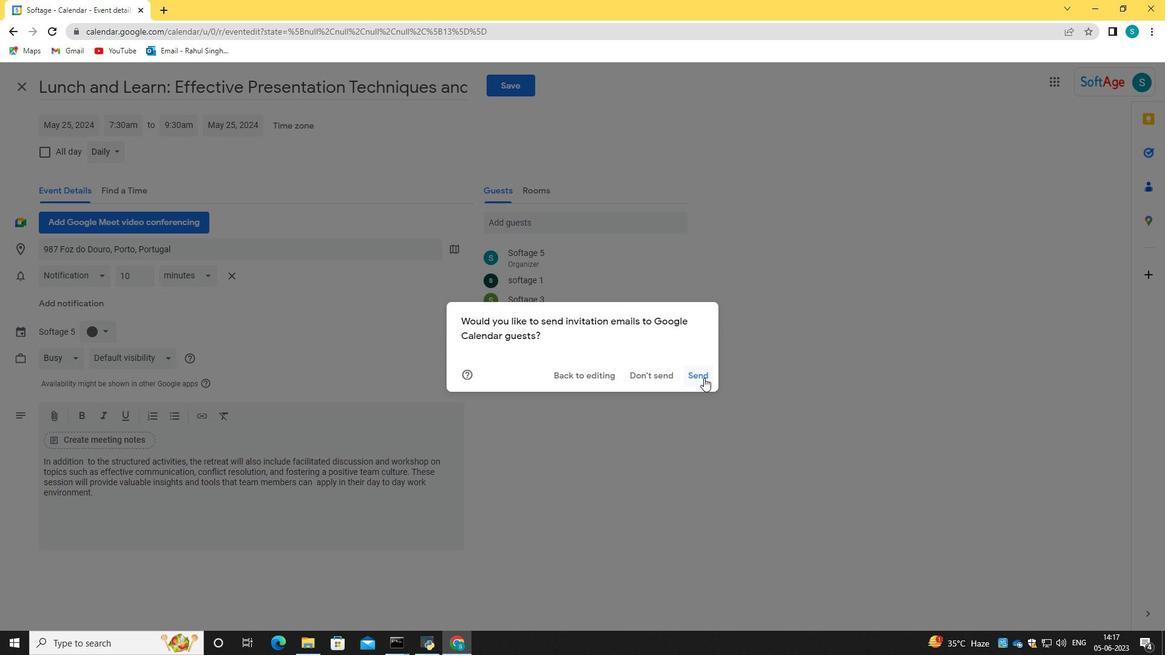 
